 Task: Look for space in Freha, Algeria from 6th September, 2023 to 18th September, 2023 for 3 adults in price range Rs.6000 to Rs.12000. Place can be entire place with 2 bedrooms having 2 beds and 2 bathrooms. Property type can be house, flat, hotel. Booking option can be shelf check-in. Required host language is .
Action: Mouse moved to (476, 87)
Screenshot: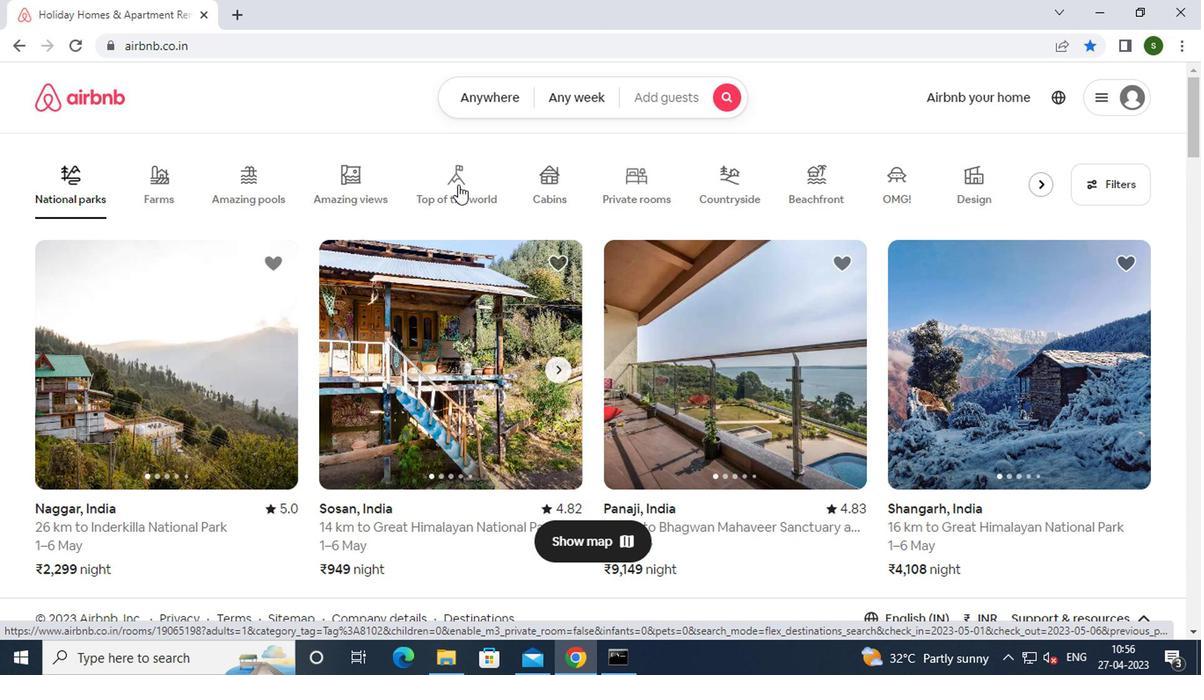 
Action: Mouse pressed left at (476, 87)
Screenshot: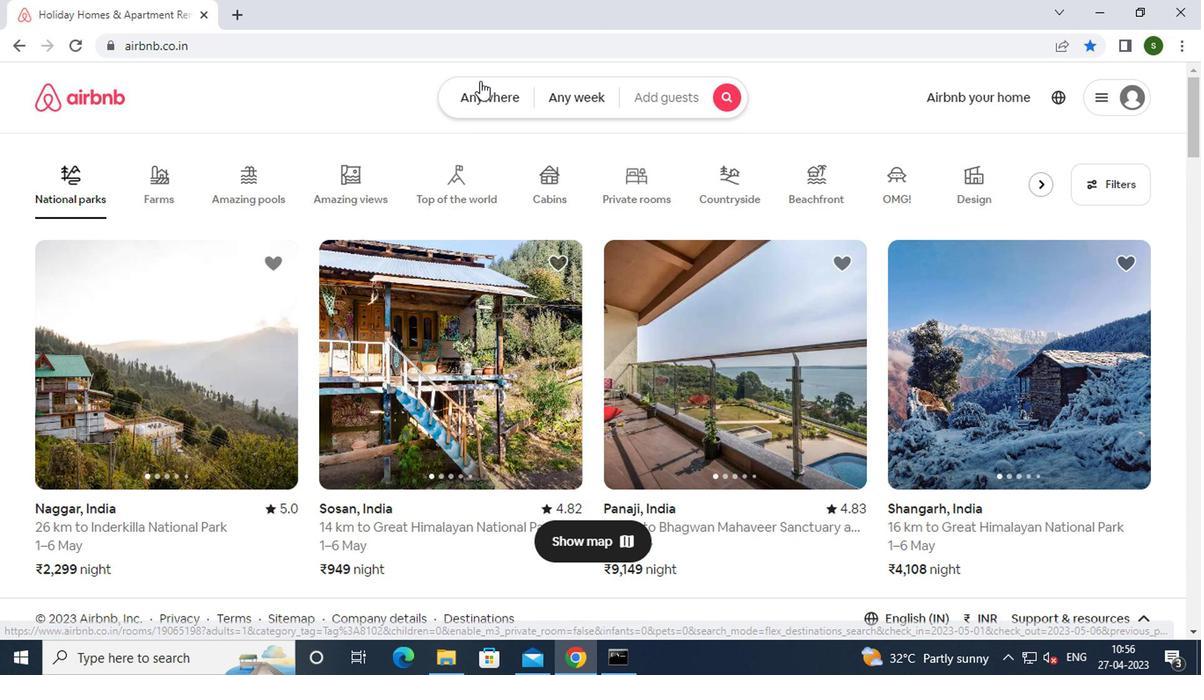 
Action: Mouse moved to (382, 164)
Screenshot: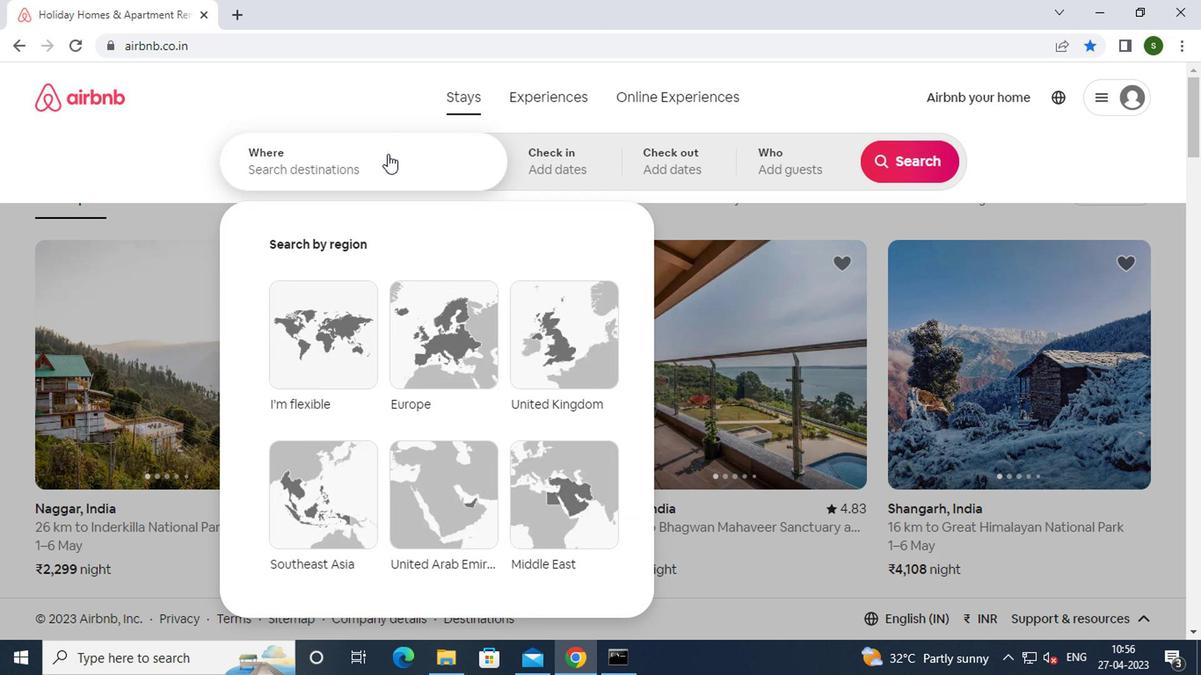 
Action: Mouse pressed left at (382, 164)
Screenshot: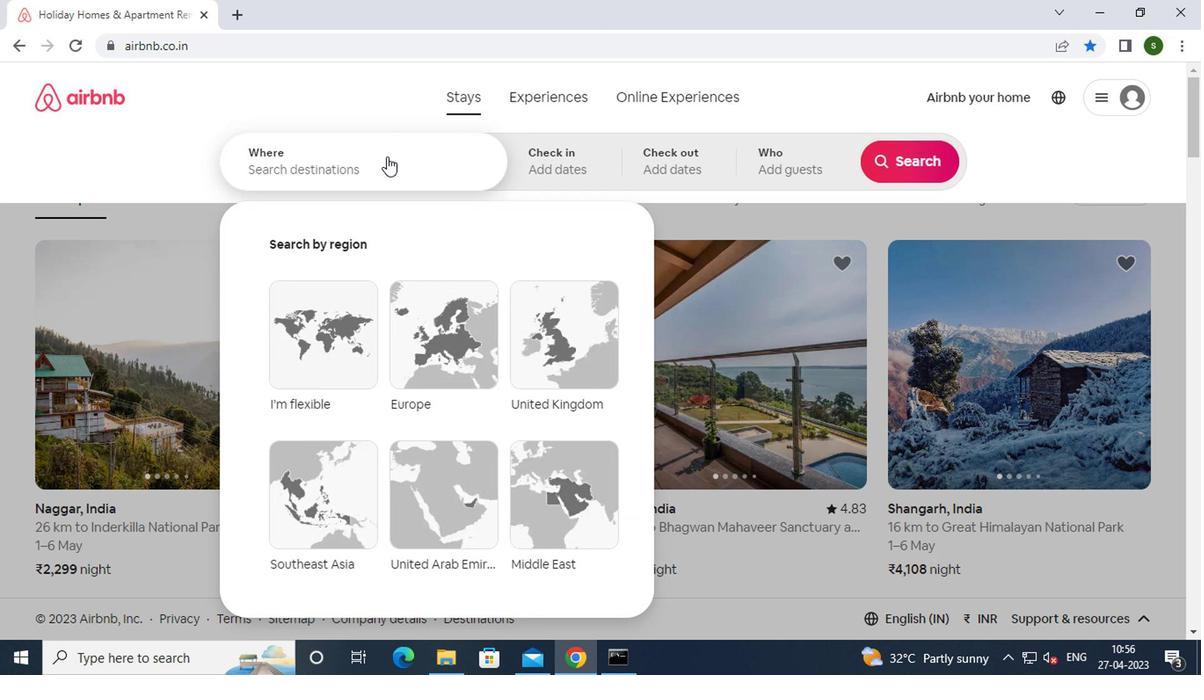 
Action: Key pressed f<Key.caps_lock>reha
Screenshot: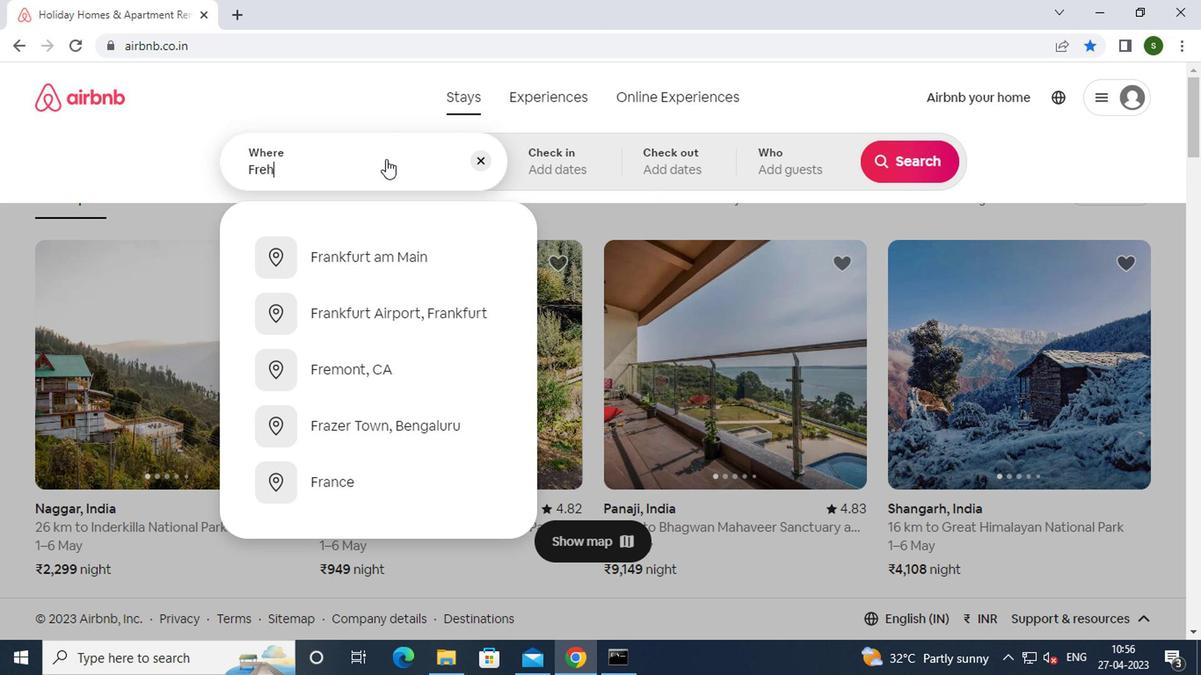 
Action: Mouse moved to (382, 229)
Screenshot: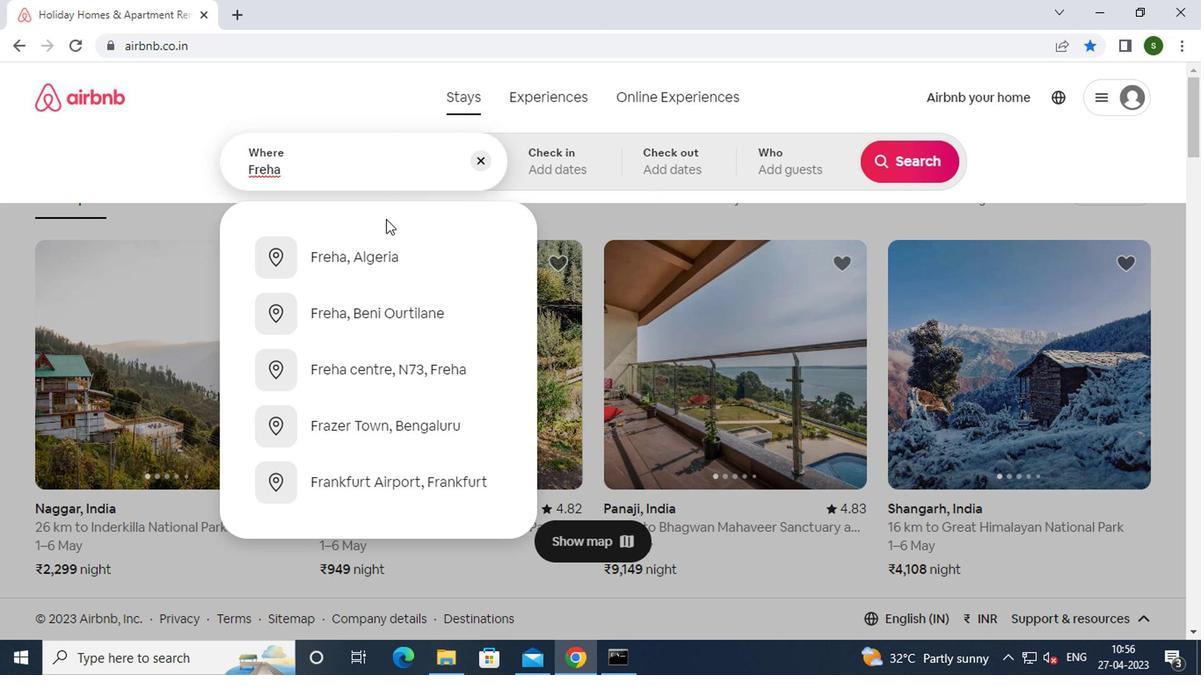 
Action: Mouse pressed left at (382, 229)
Screenshot: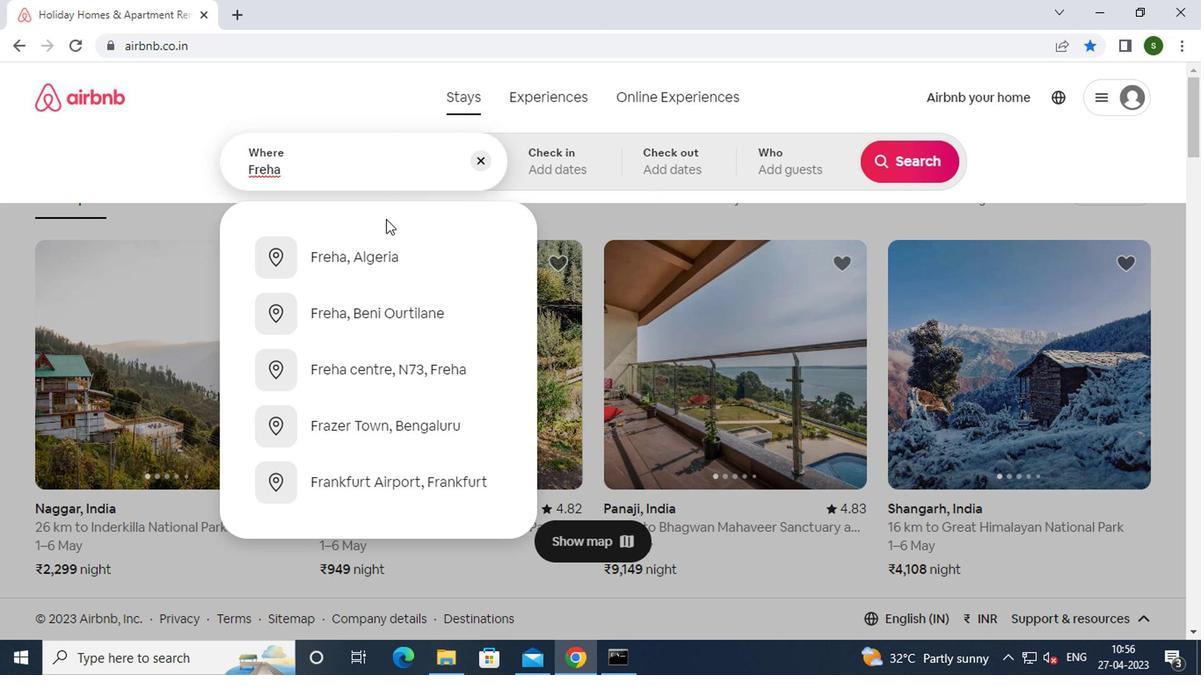 
Action: Mouse moved to (380, 275)
Screenshot: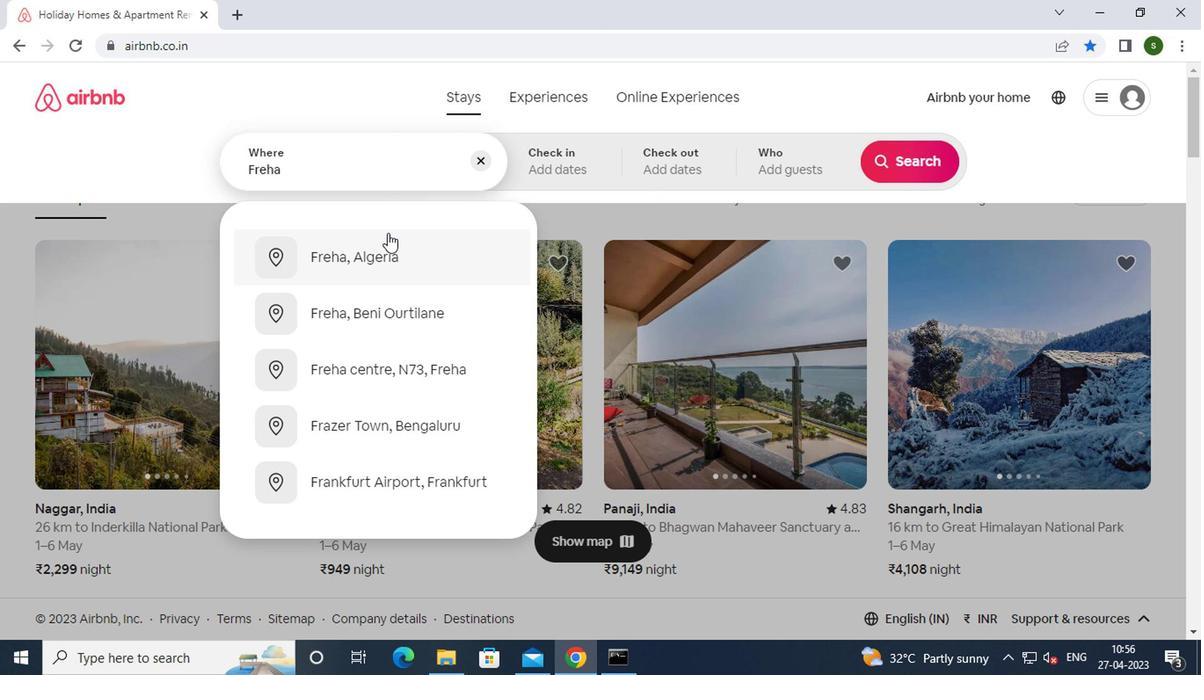 
Action: Mouse pressed left at (380, 275)
Screenshot: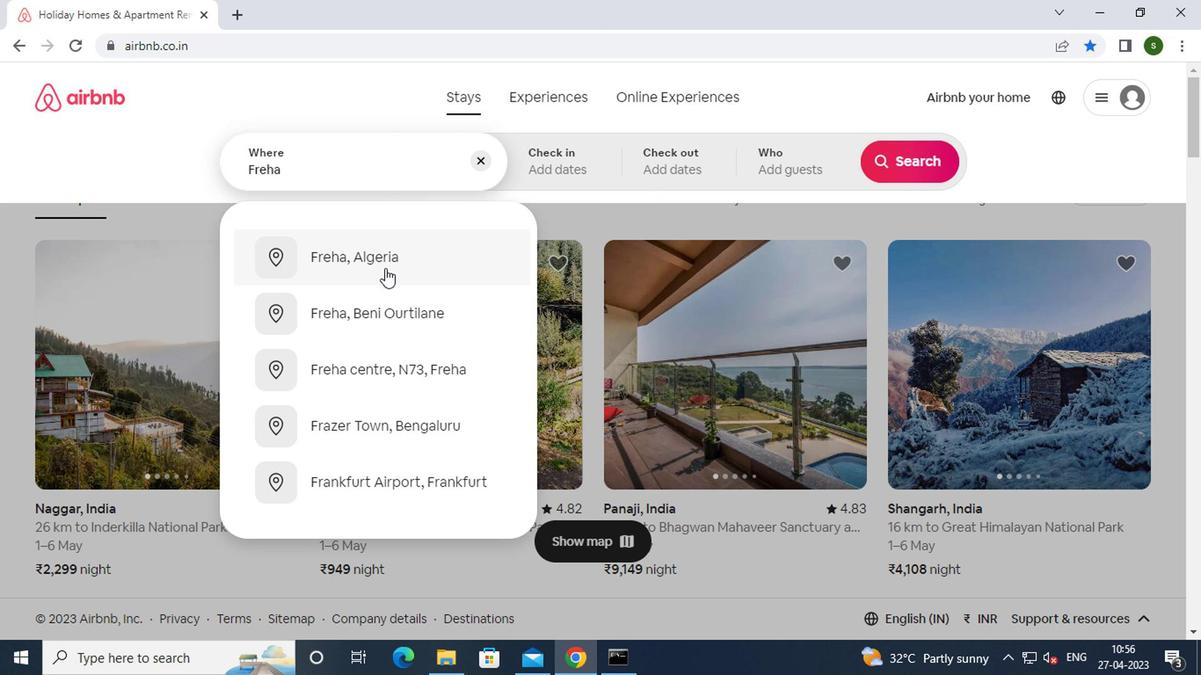 
Action: Mouse moved to (902, 307)
Screenshot: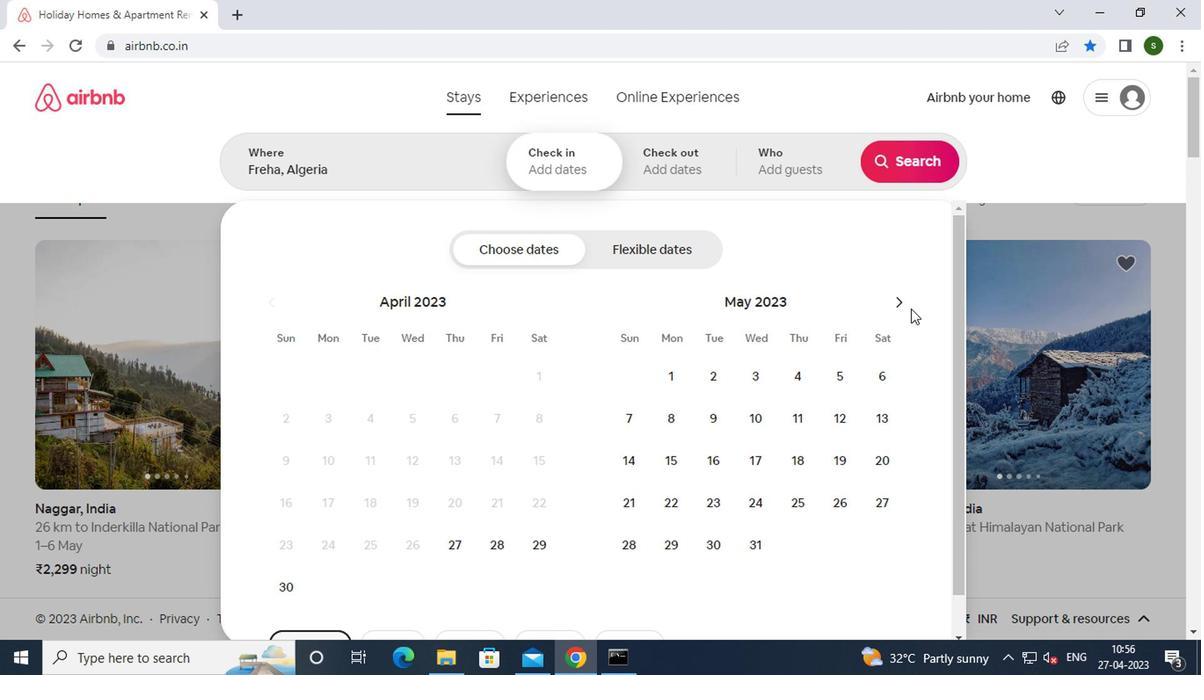 
Action: Mouse pressed left at (902, 307)
Screenshot: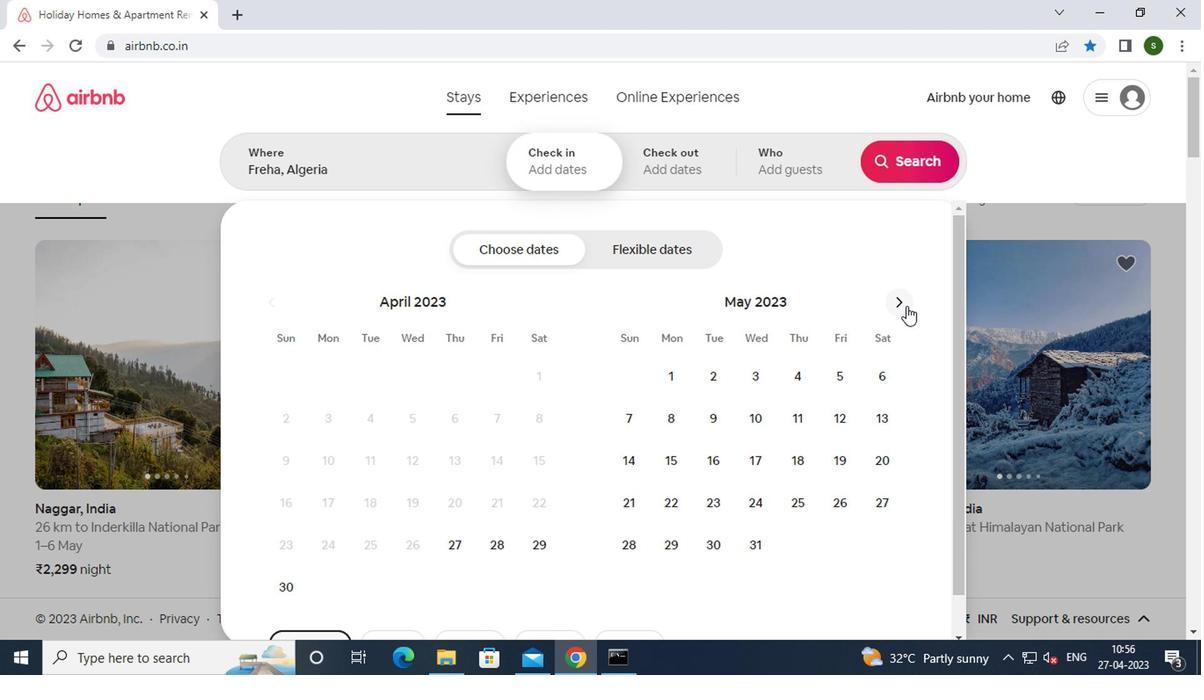 
Action: Mouse pressed left at (902, 307)
Screenshot: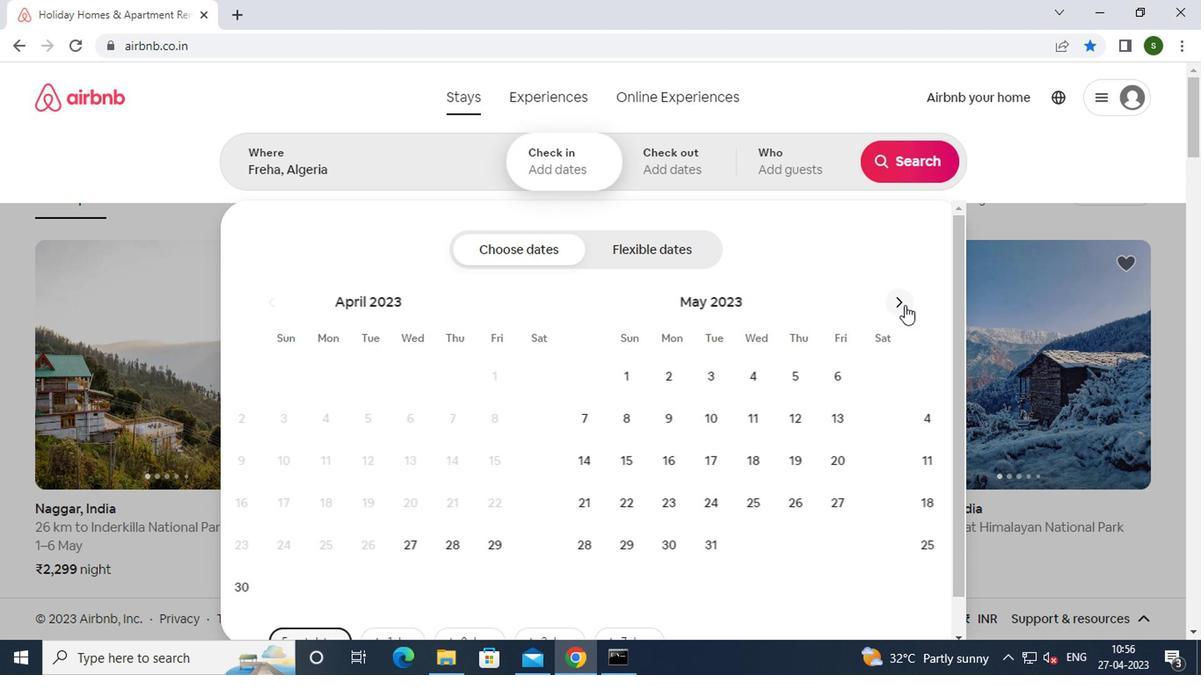 
Action: Mouse pressed left at (902, 307)
Screenshot: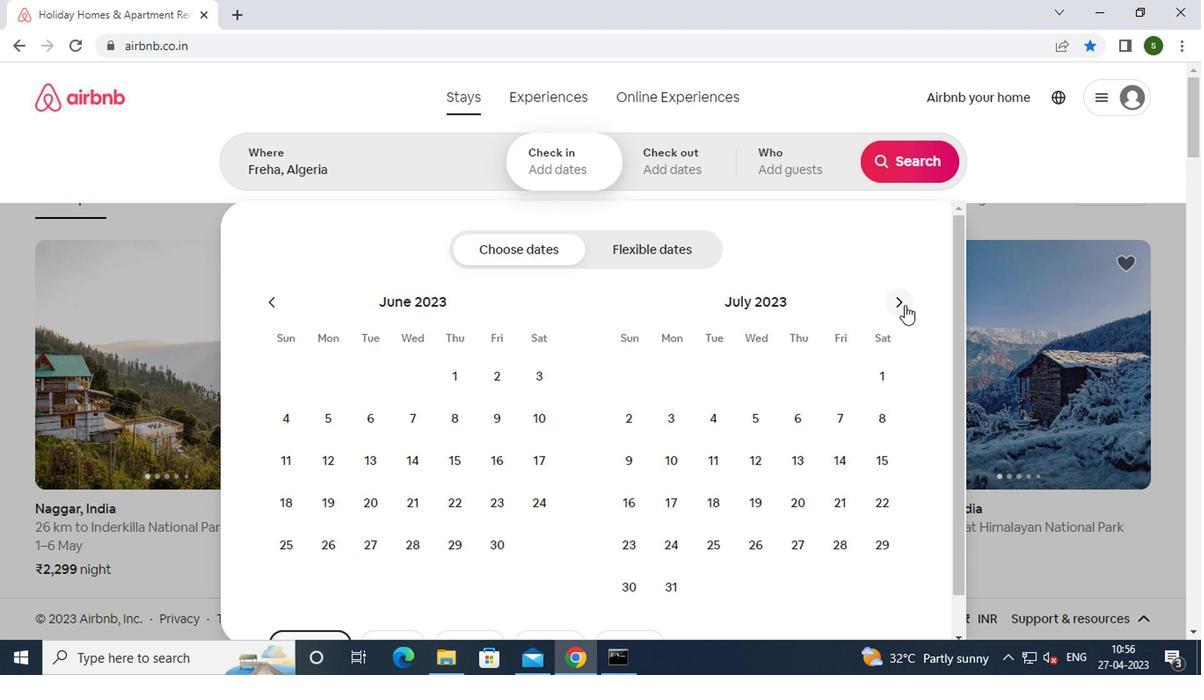 
Action: Mouse pressed left at (902, 307)
Screenshot: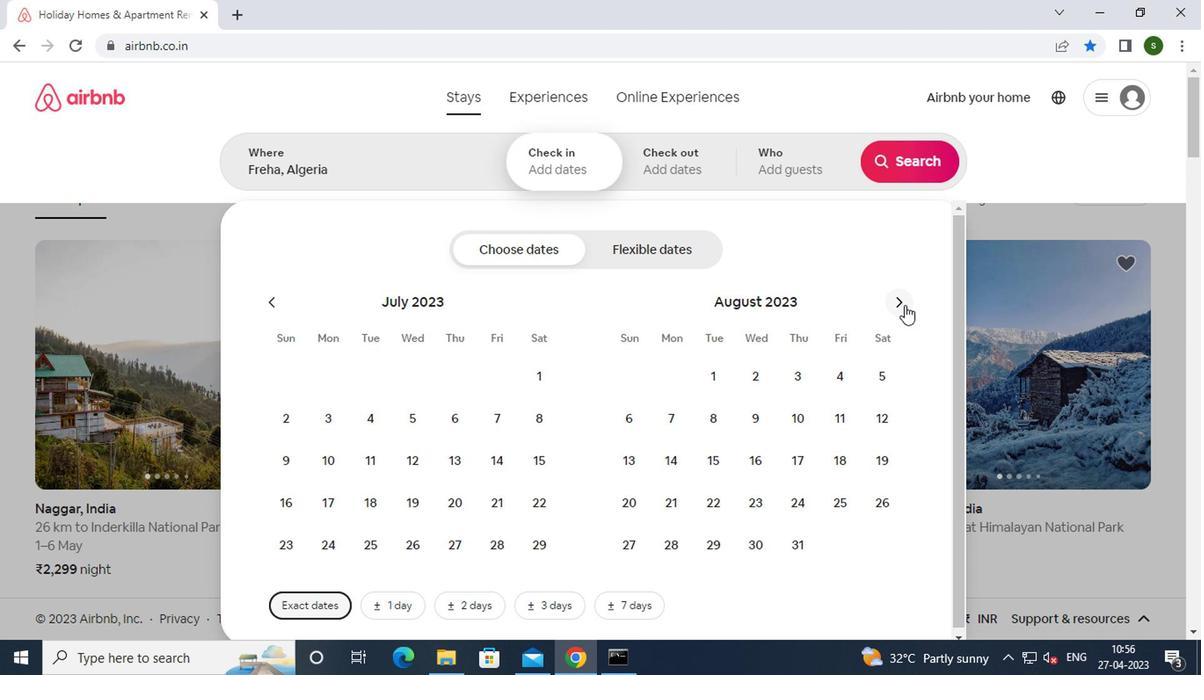 
Action: Mouse moved to (760, 432)
Screenshot: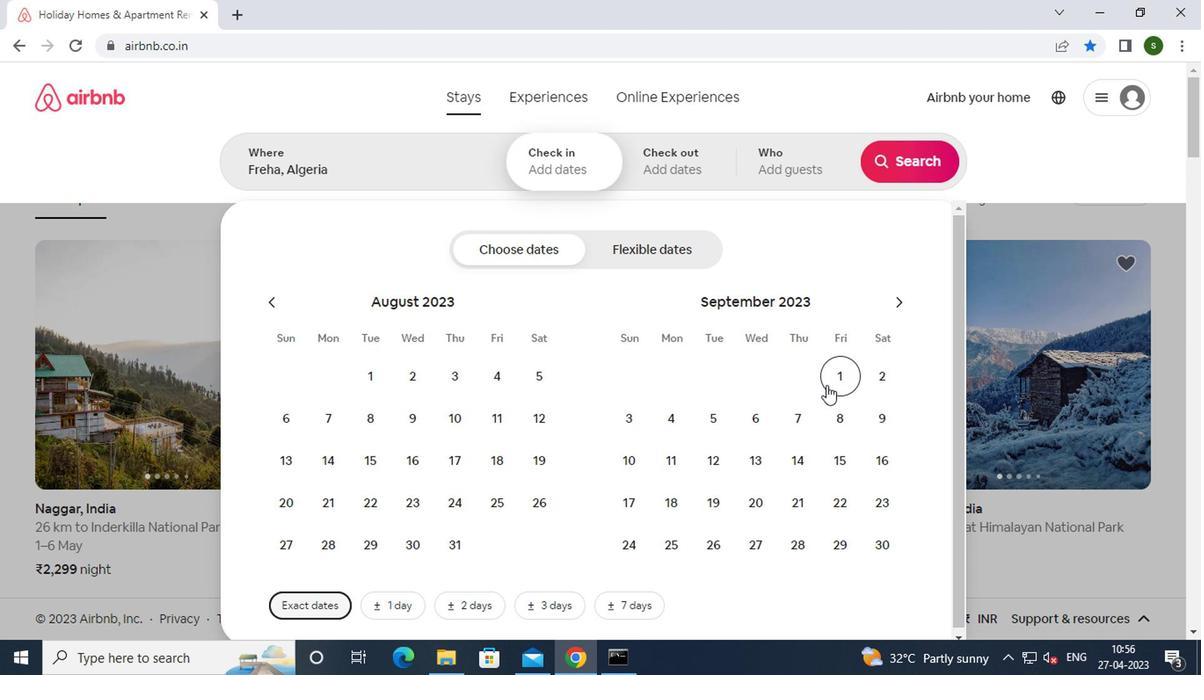 
Action: Mouse pressed left at (760, 432)
Screenshot: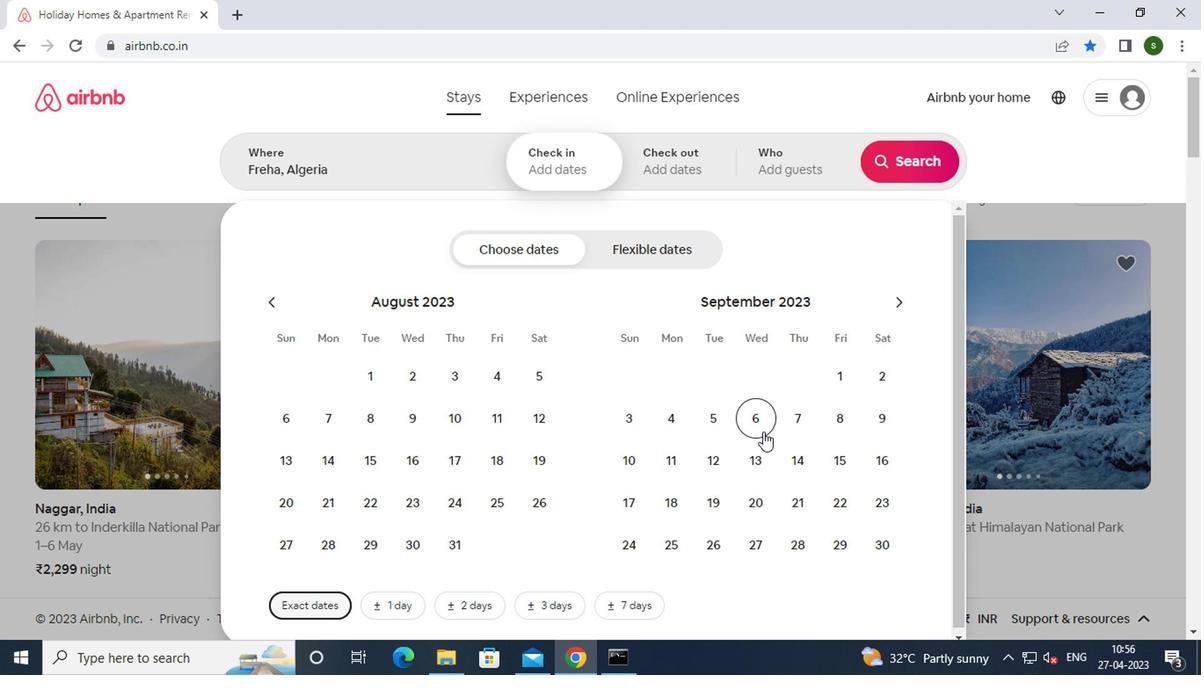 
Action: Mouse moved to (653, 496)
Screenshot: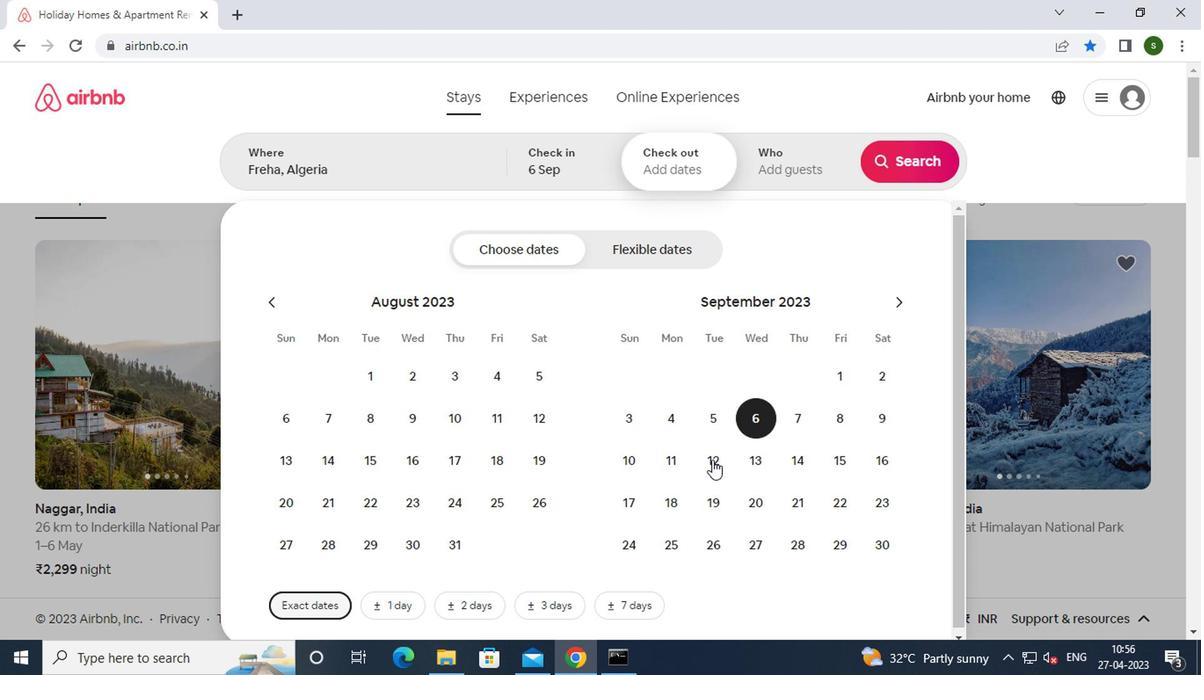 
Action: Mouse pressed left at (653, 496)
Screenshot: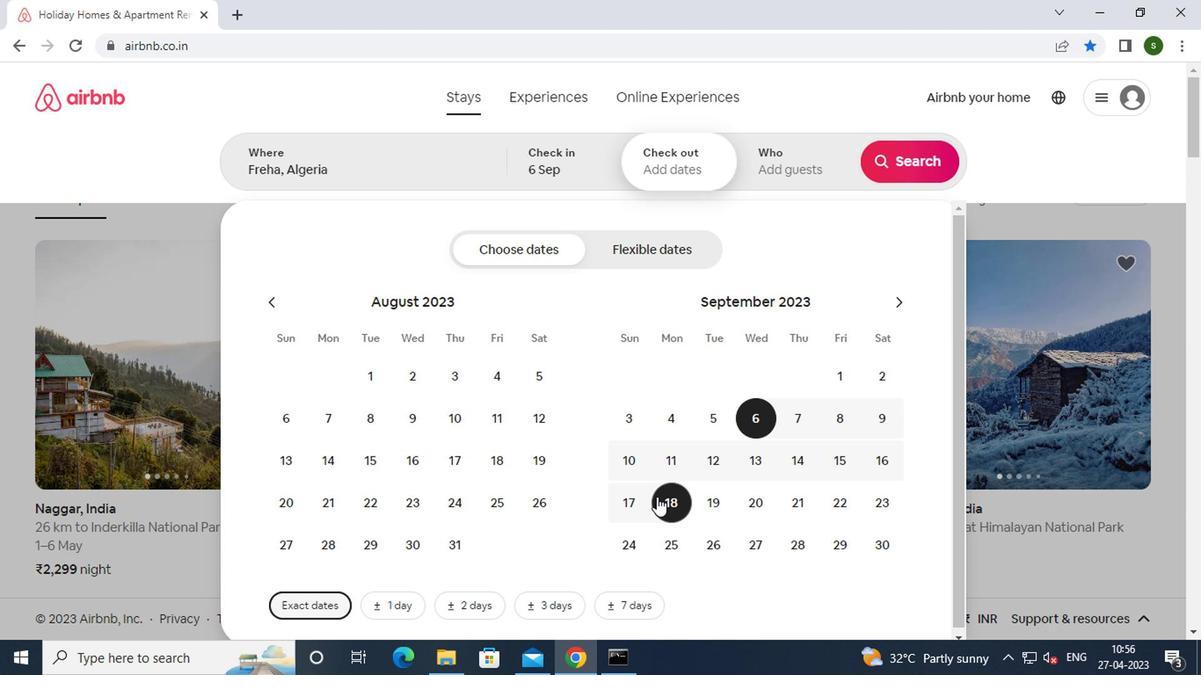 
Action: Mouse moved to (762, 170)
Screenshot: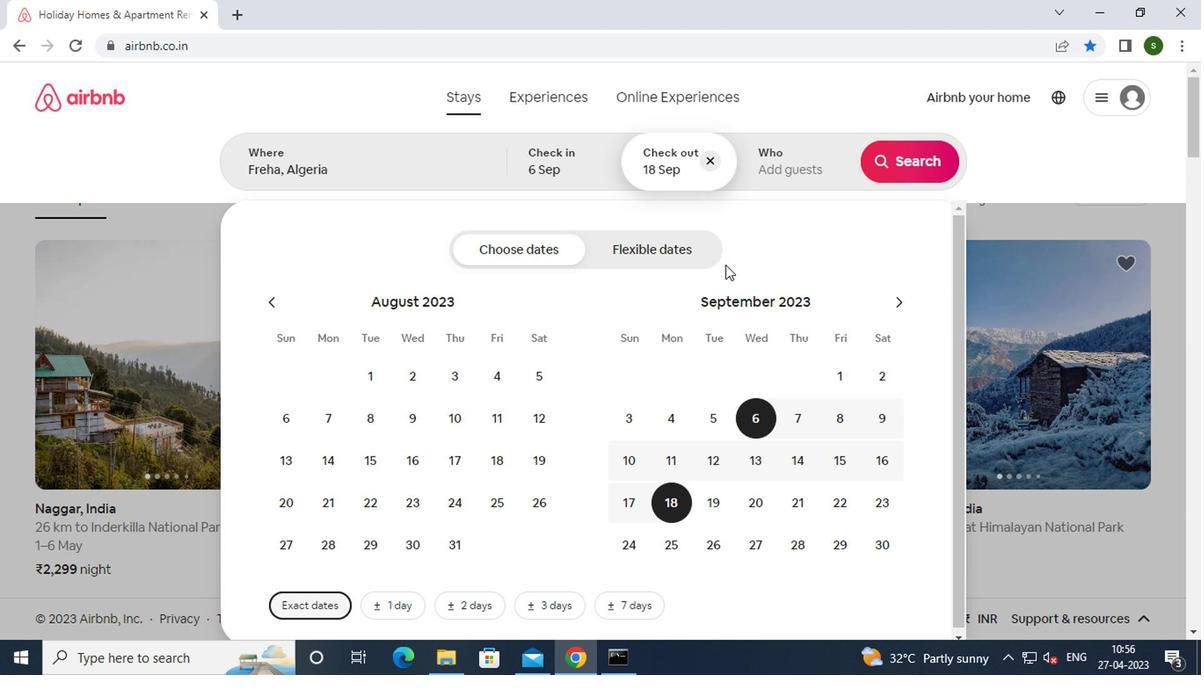 
Action: Mouse pressed left at (762, 170)
Screenshot: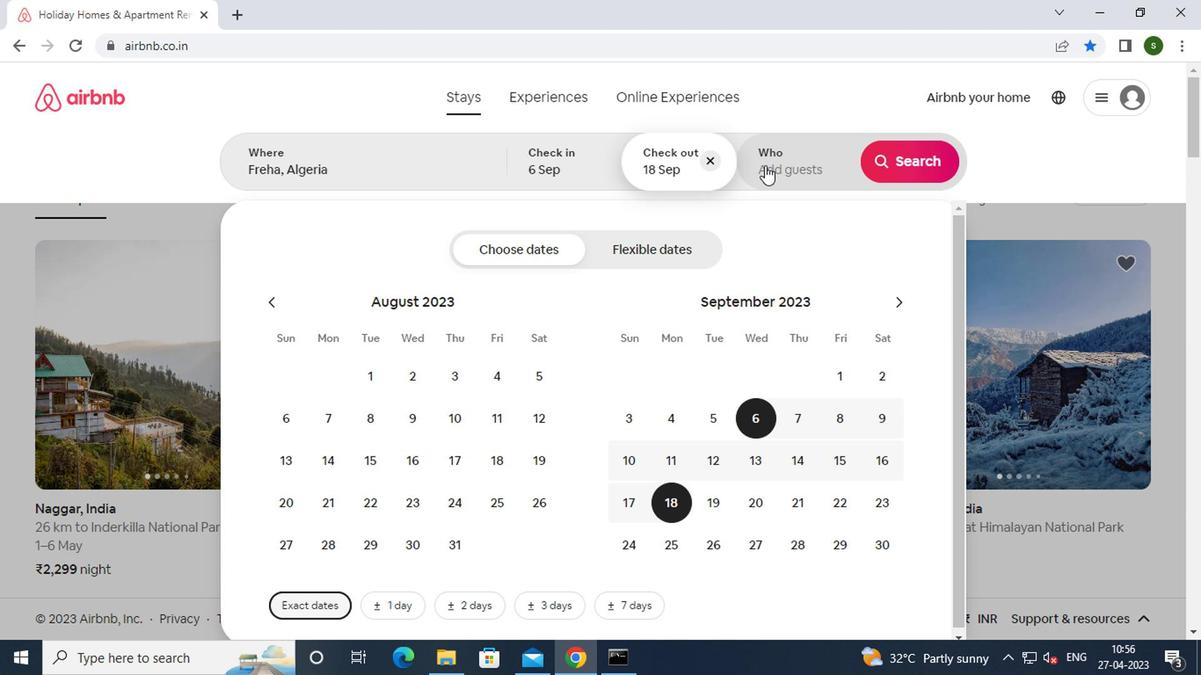 
Action: Mouse moved to (920, 265)
Screenshot: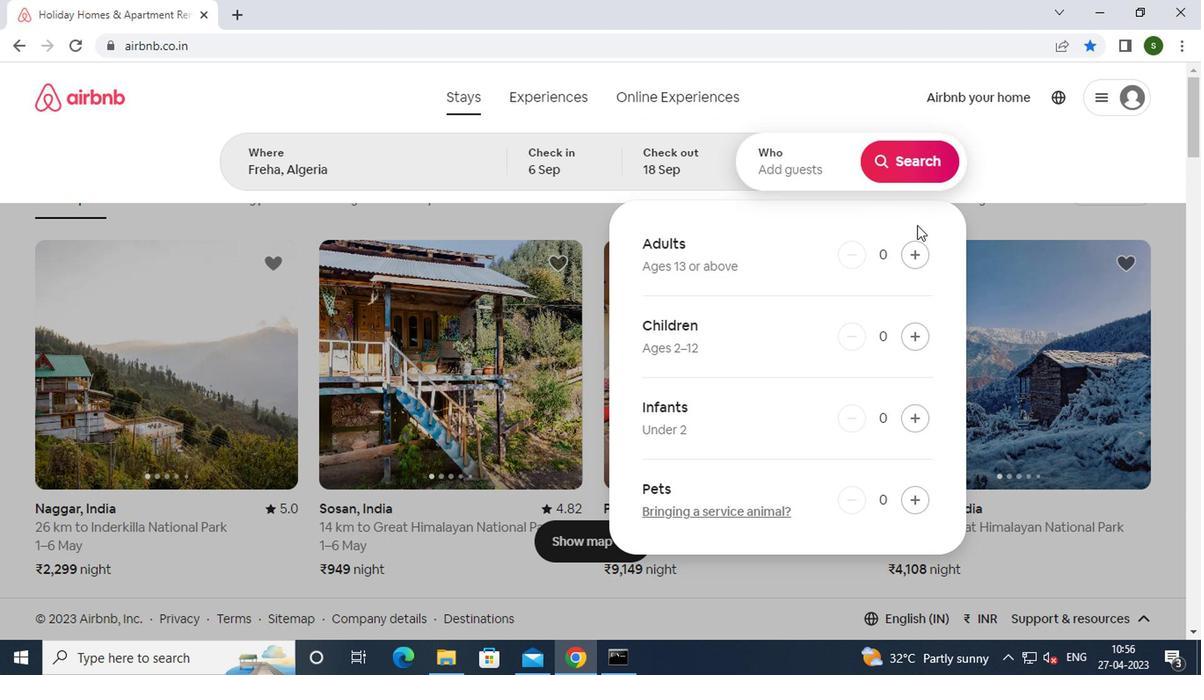 
Action: Mouse pressed left at (920, 265)
Screenshot: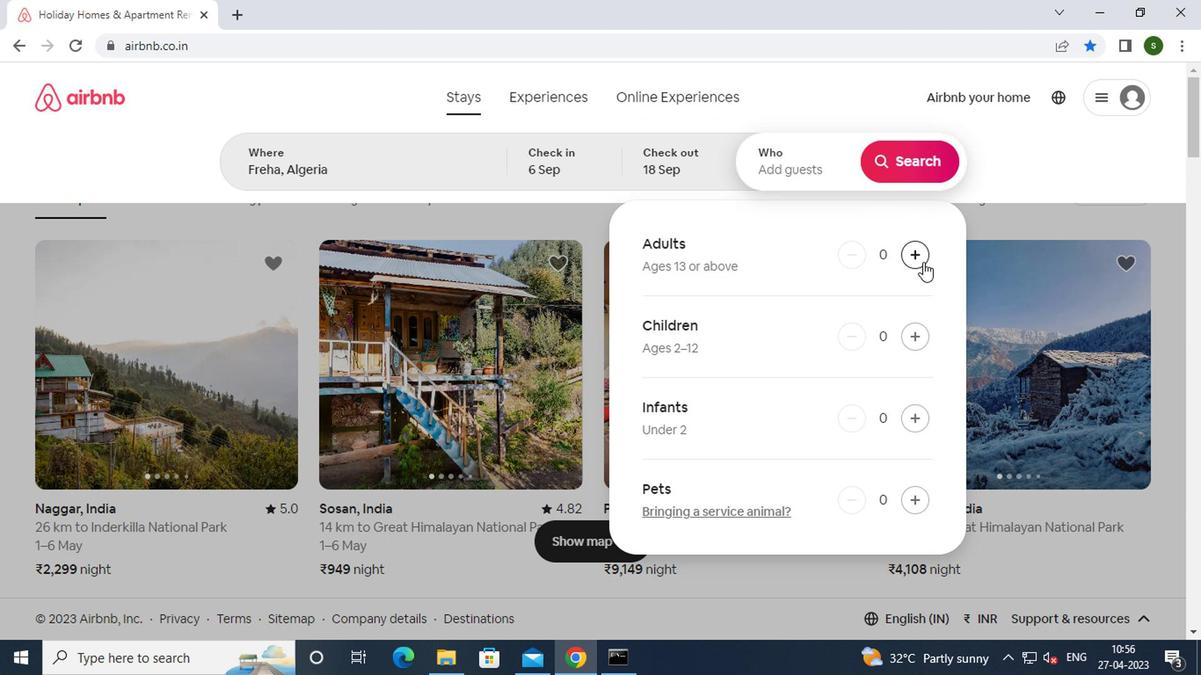 
Action: Mouse moved to (922, 266)
Screenshot: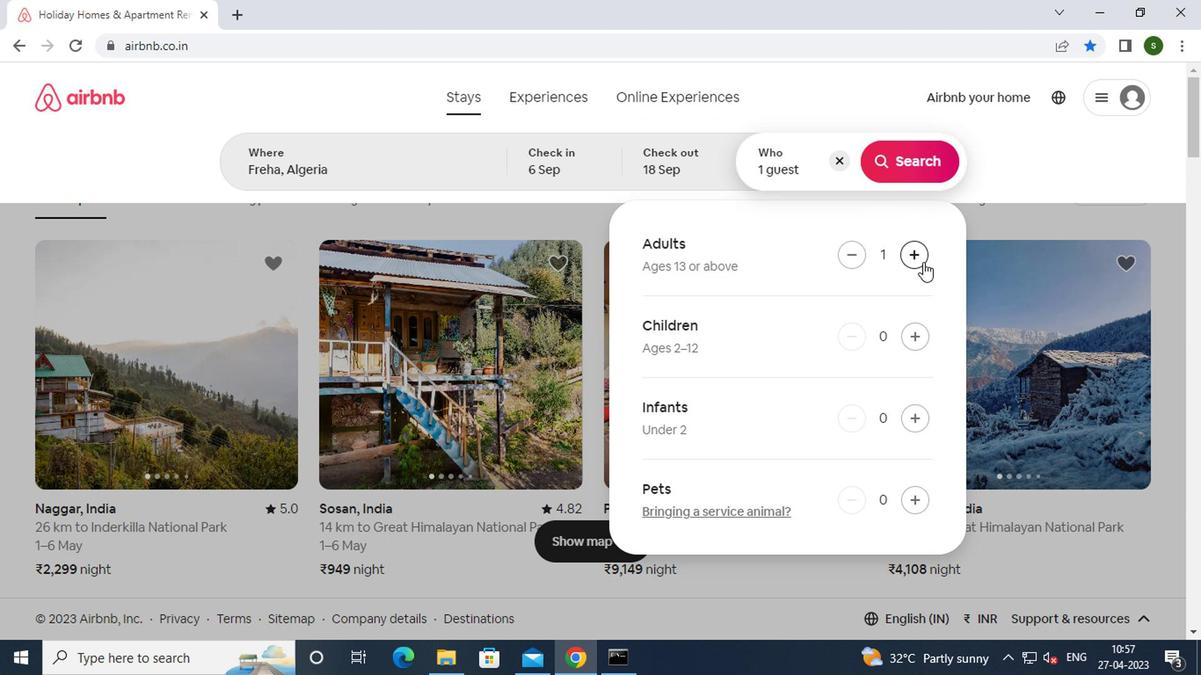 
Action: Mouse pressed left at (922, 266)
Screenshot: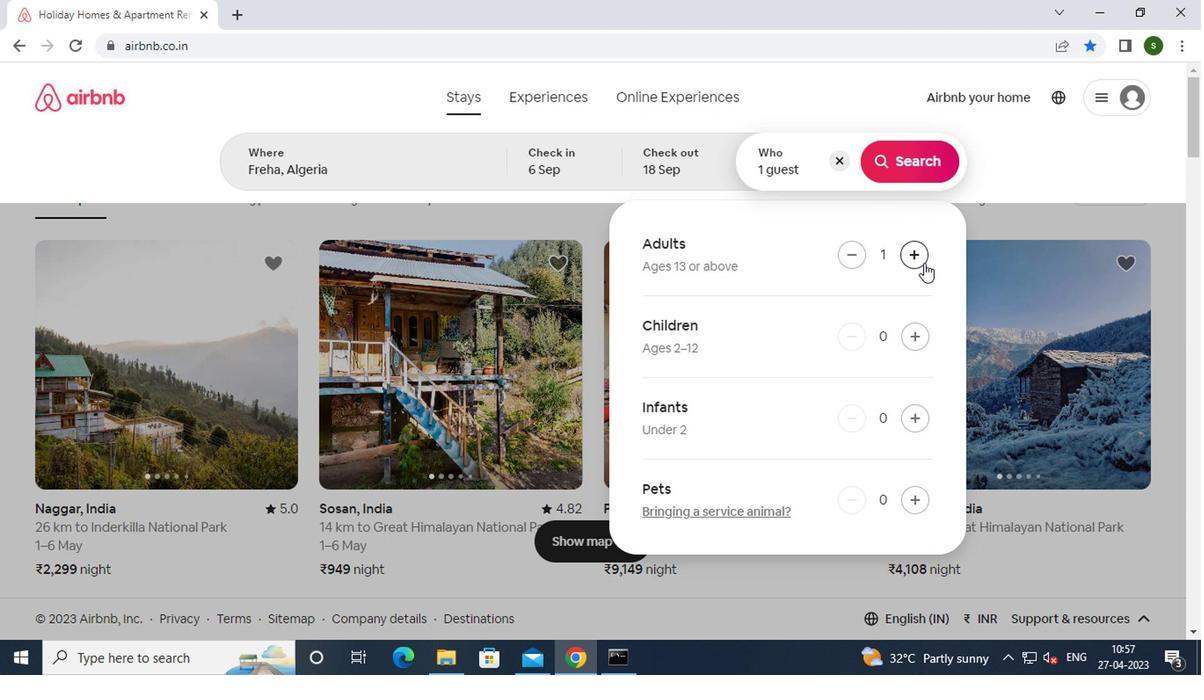 
Action: Mouse pressed left at (922, 266)
Screenshot: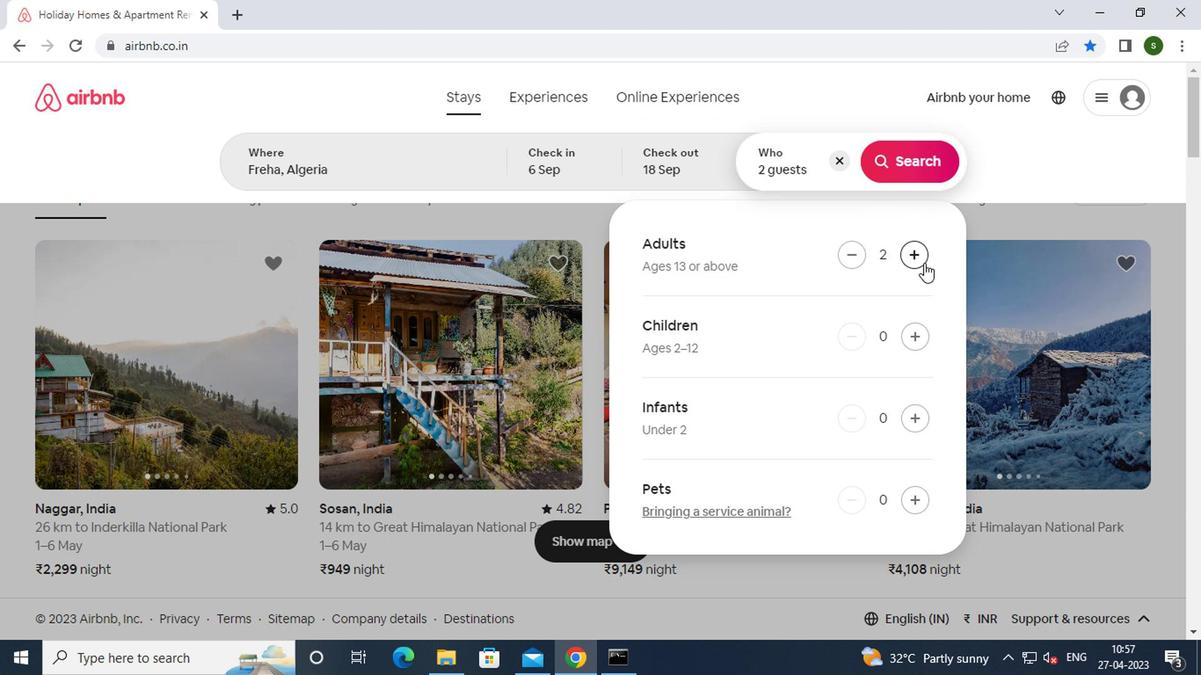 
Action: Mouse moved to (909, 170)
Screenshot: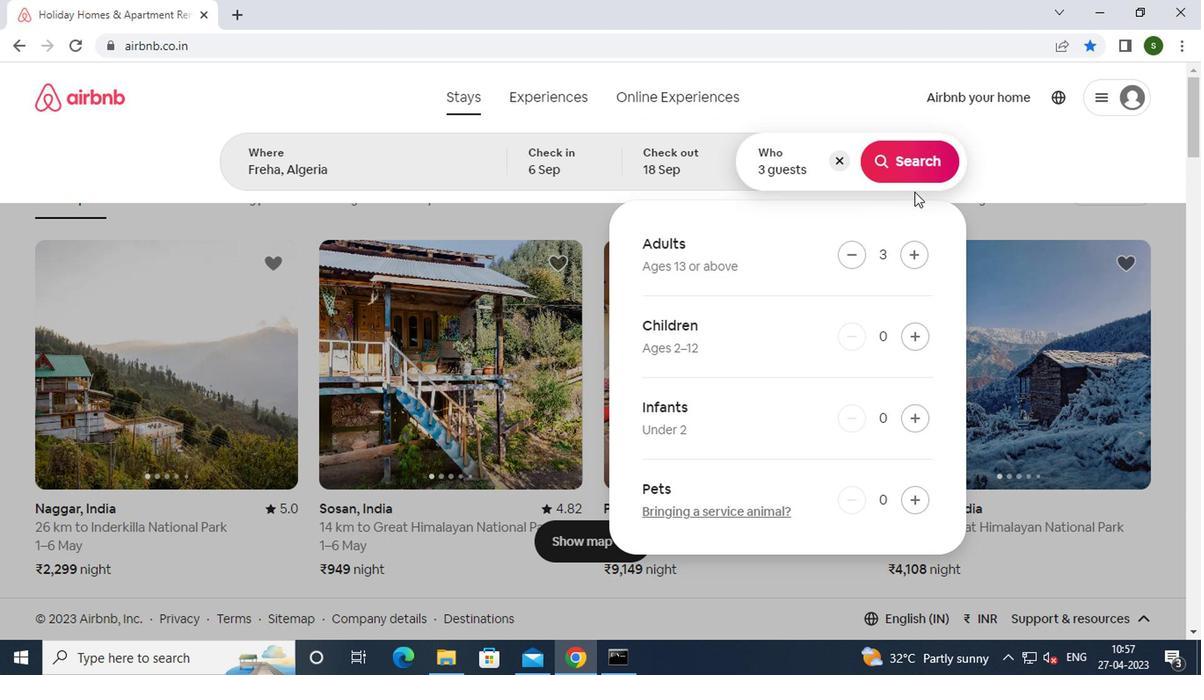 
Action: Mouse pressed left at (909, 170)
Screenshot: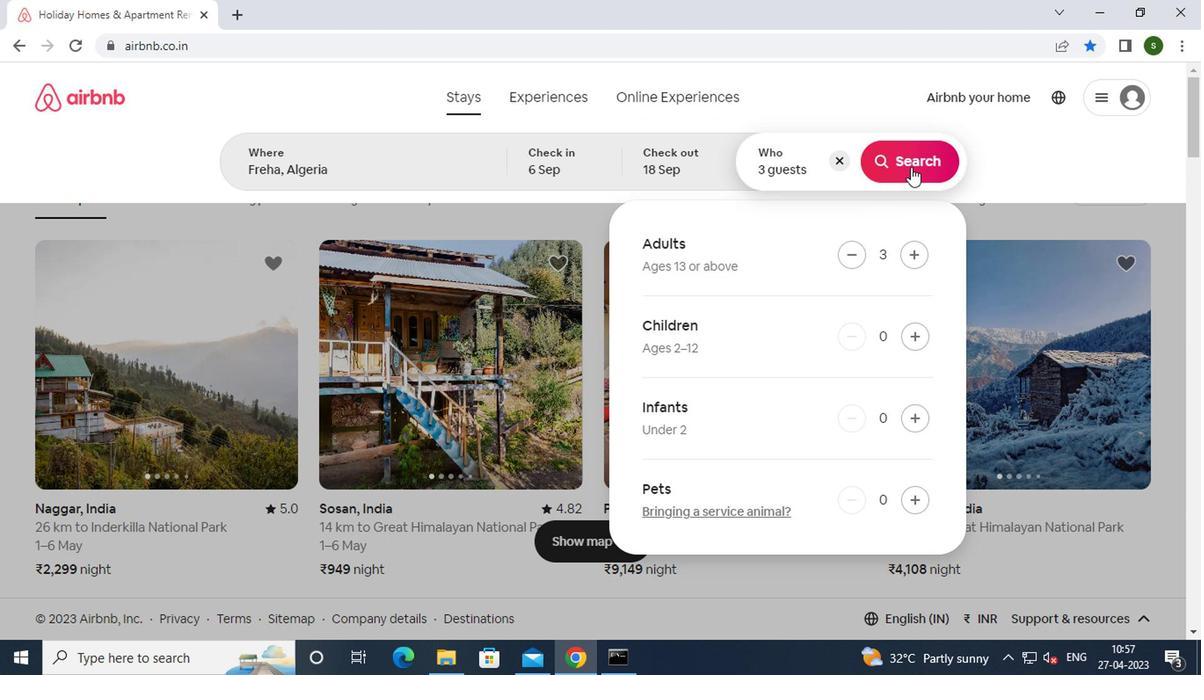 
Action: Mouse moved to (1088, 163)
Screenshot: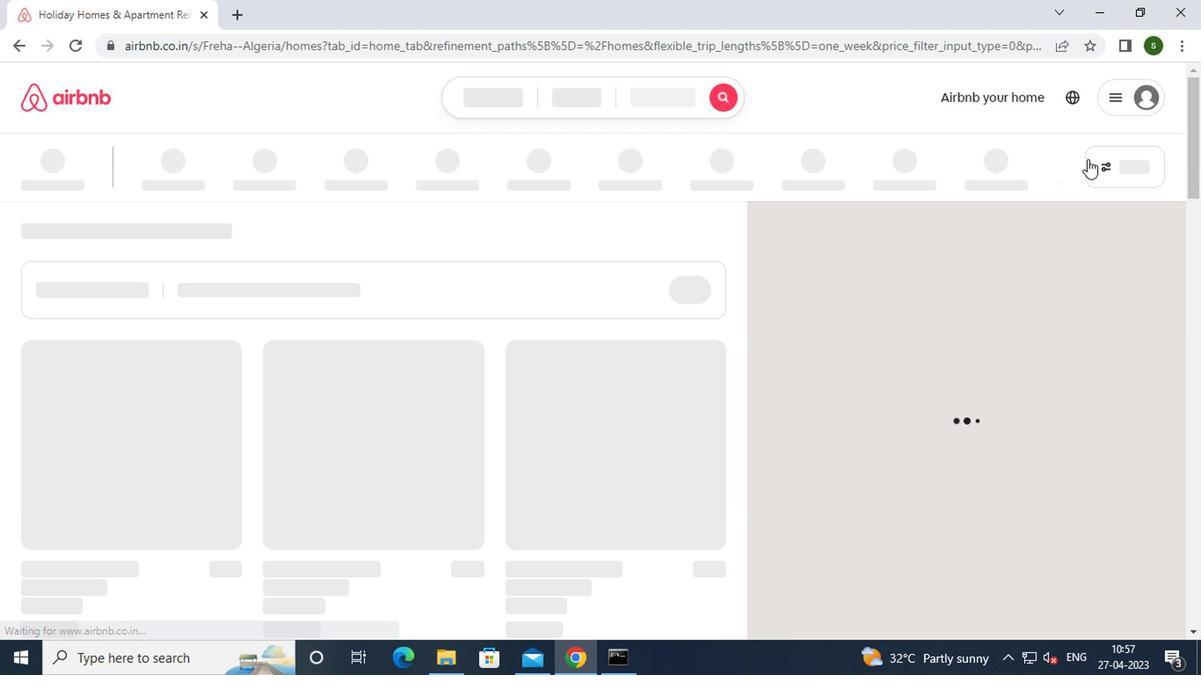 
Action: Mouse pressed left at (1088, 163)
Screenshot: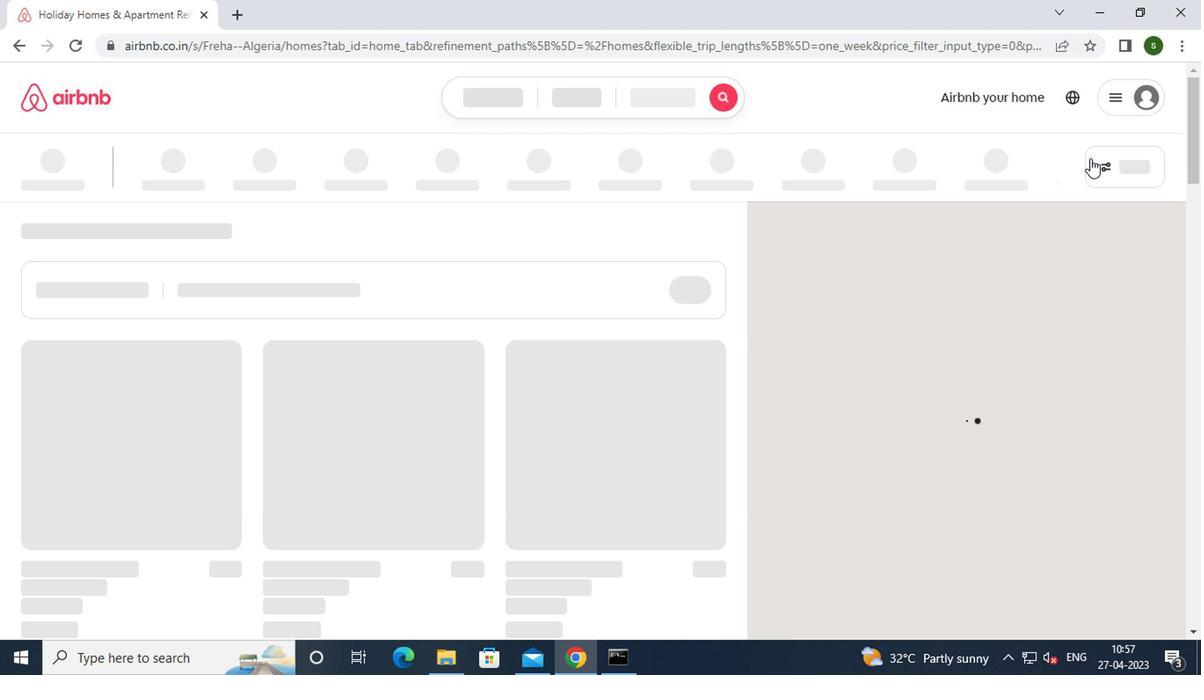 
Action: Mouse moved to (1094, 163)
Screenshot: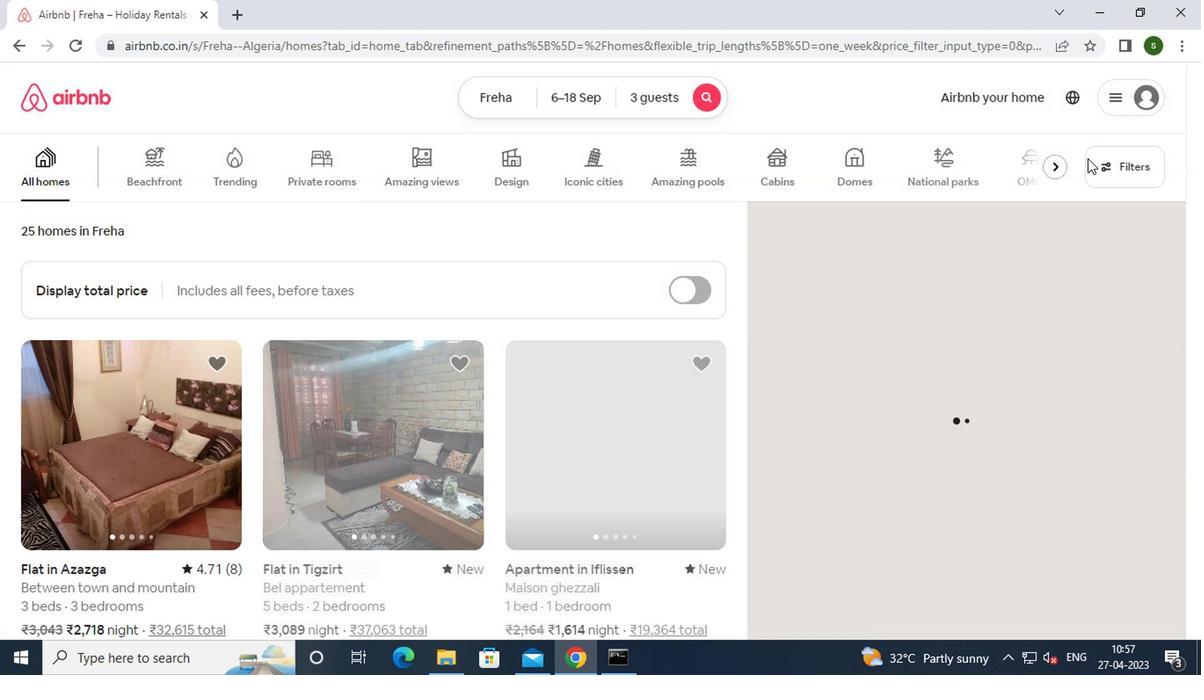 
Action: Mouse pressed left at (1094, 163)
Screenshot: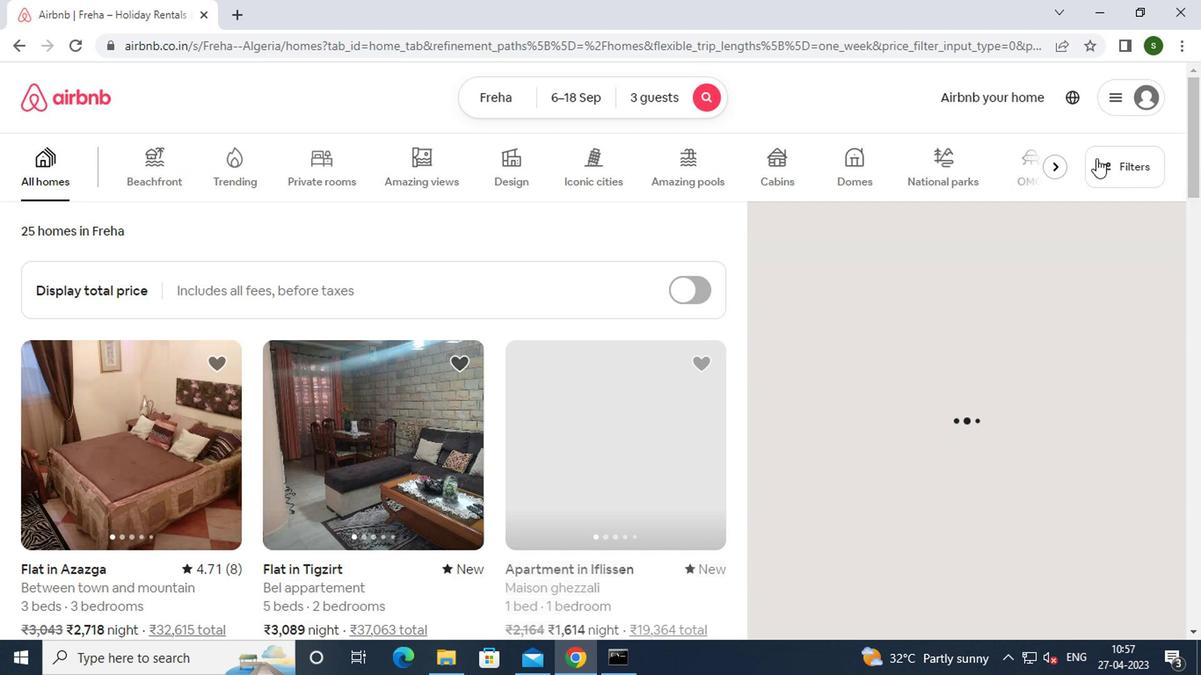 
Action: Mouse moved to (541, 375)
Screenshot: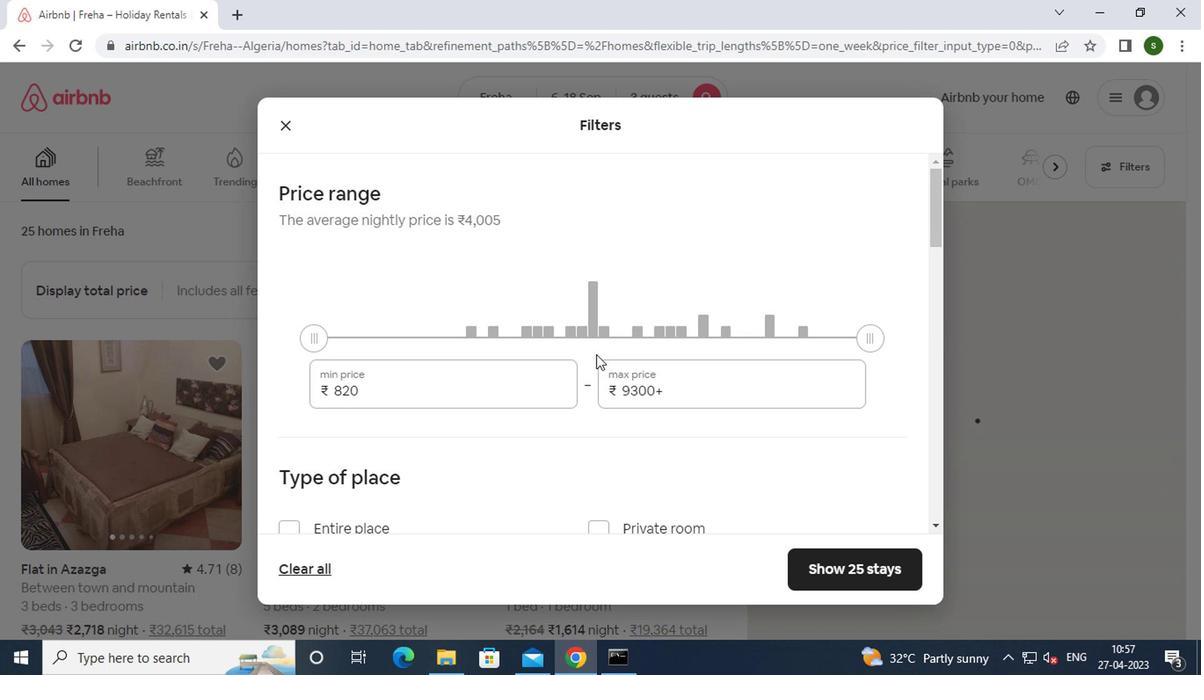 
Action: Mouse pressed left at (541, 375)
Screenshot: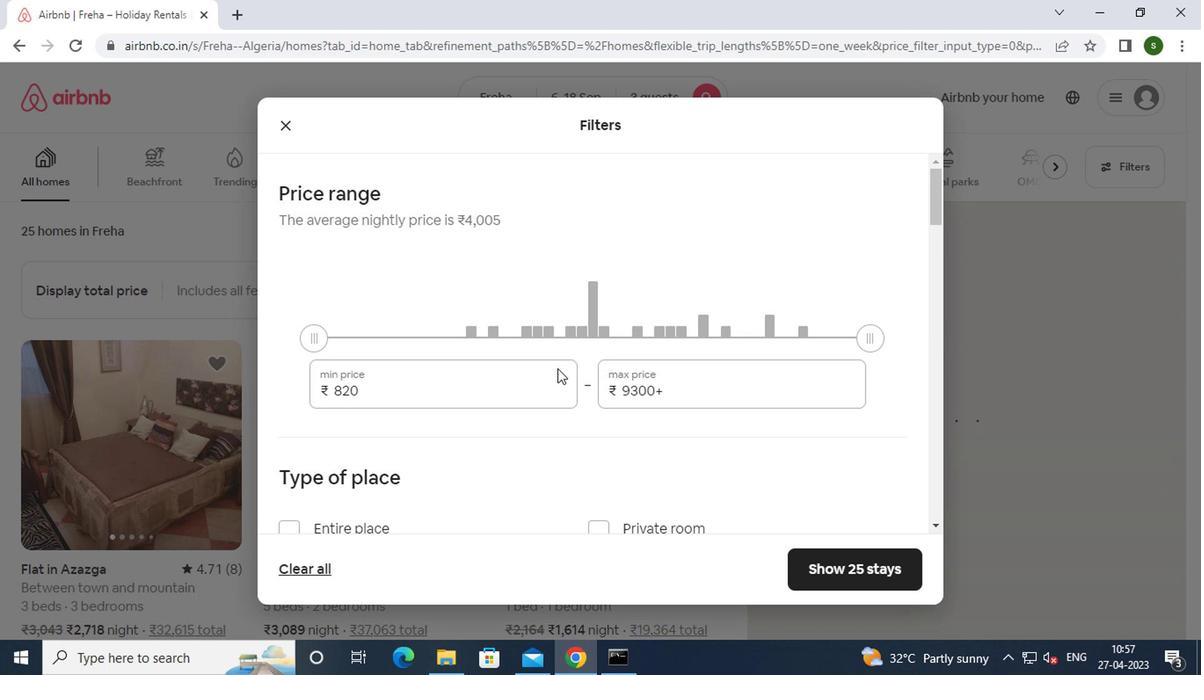 
Action: Key pressed <Key.backspace><Key.backspace><Key.backspace><Key.backspace><Key.backspace>6000
Screenshot: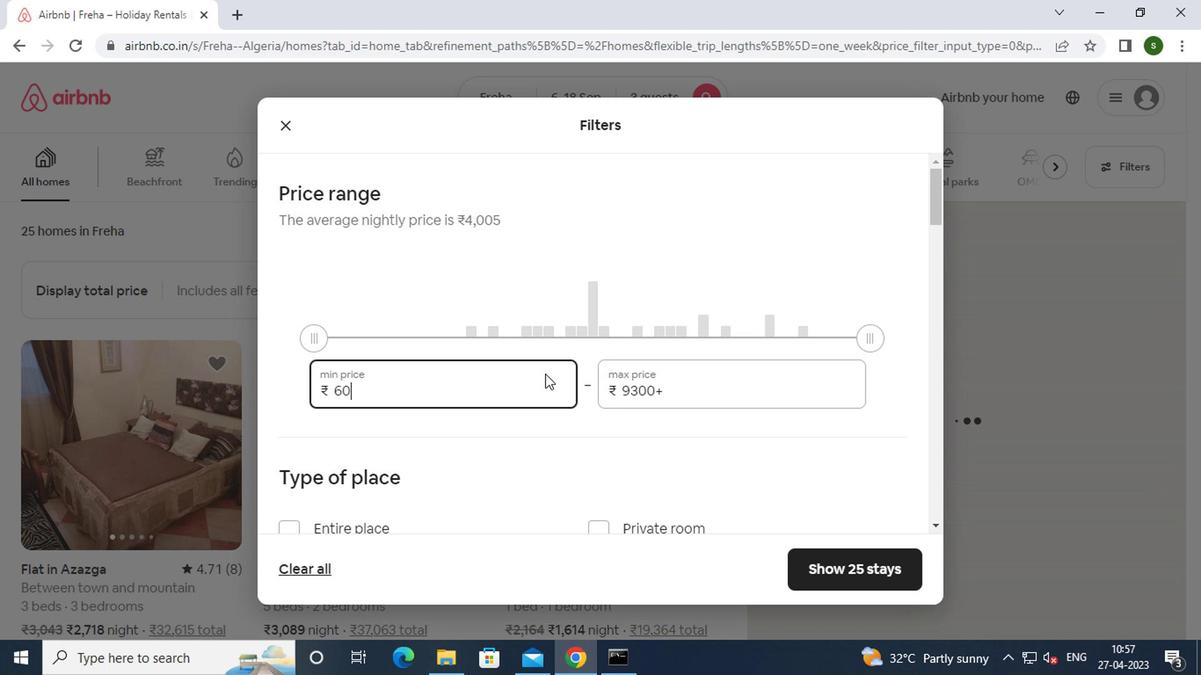 
Action: Mouse moved to (671, 391)
Screenshot: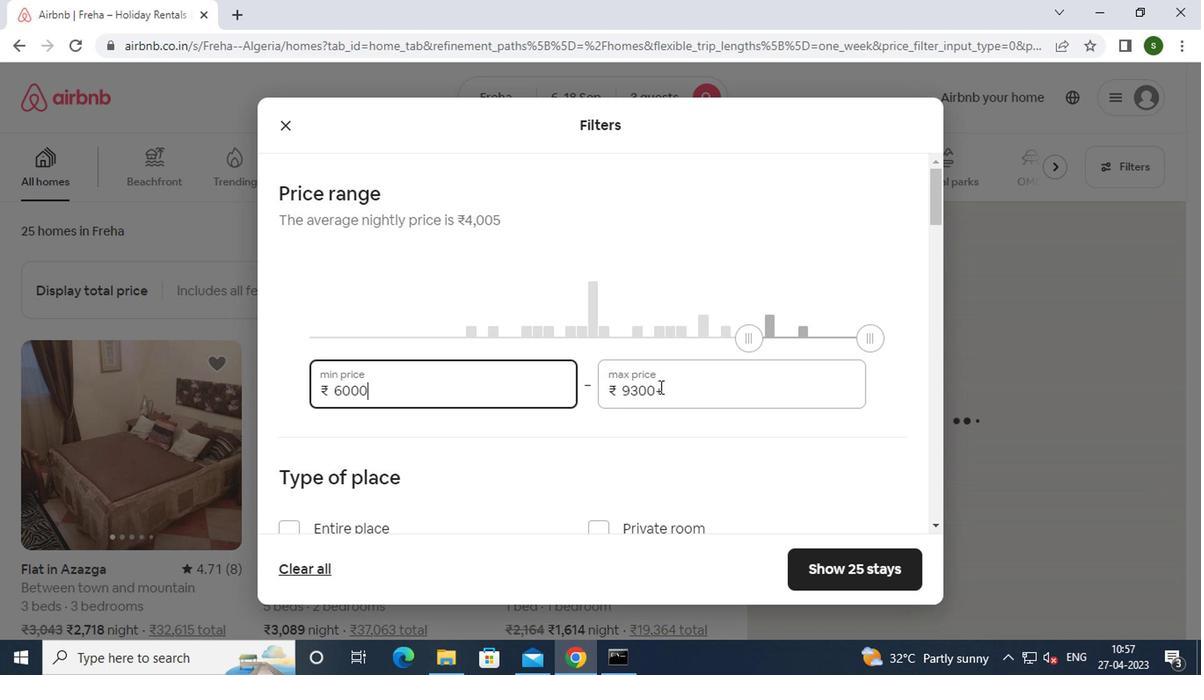 
Action: Mouse pressed left at (671, 391)
Screenshot: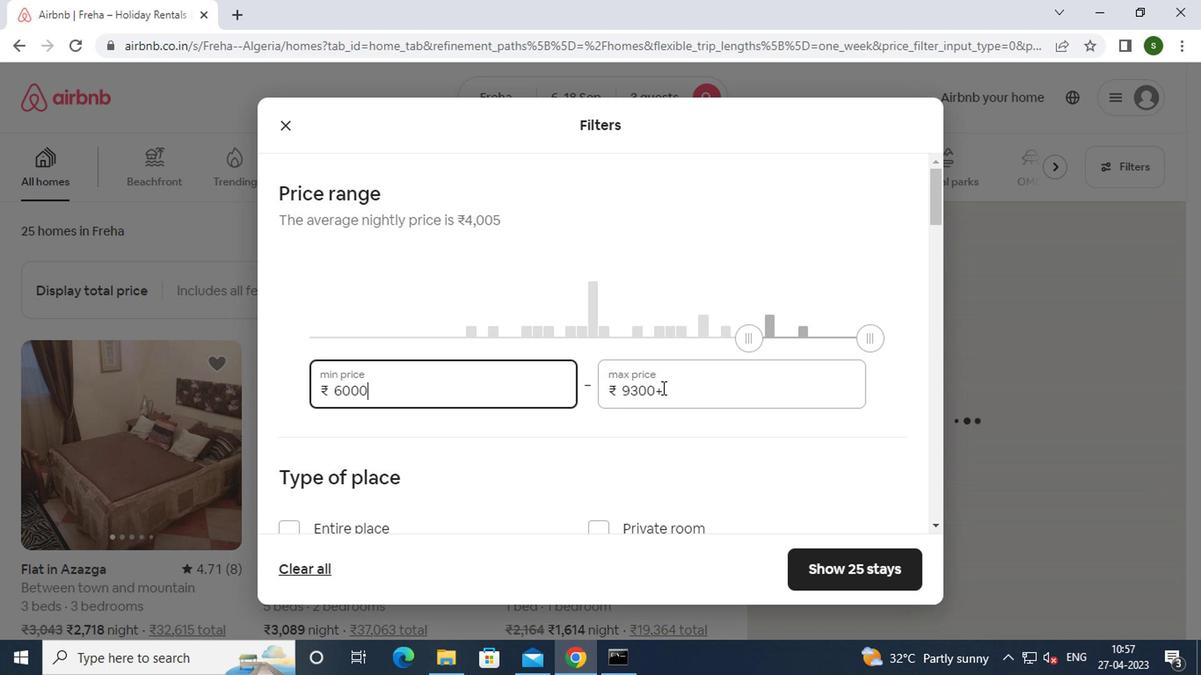 
Action: Key pressed <Key.backspace><Key.backspace><Key.backspace><Key.backspace><Key.backspace><Key.backspace><Key.backspace><Key.backspace><Key.backspace><Key.backspace>12000
Screenshot: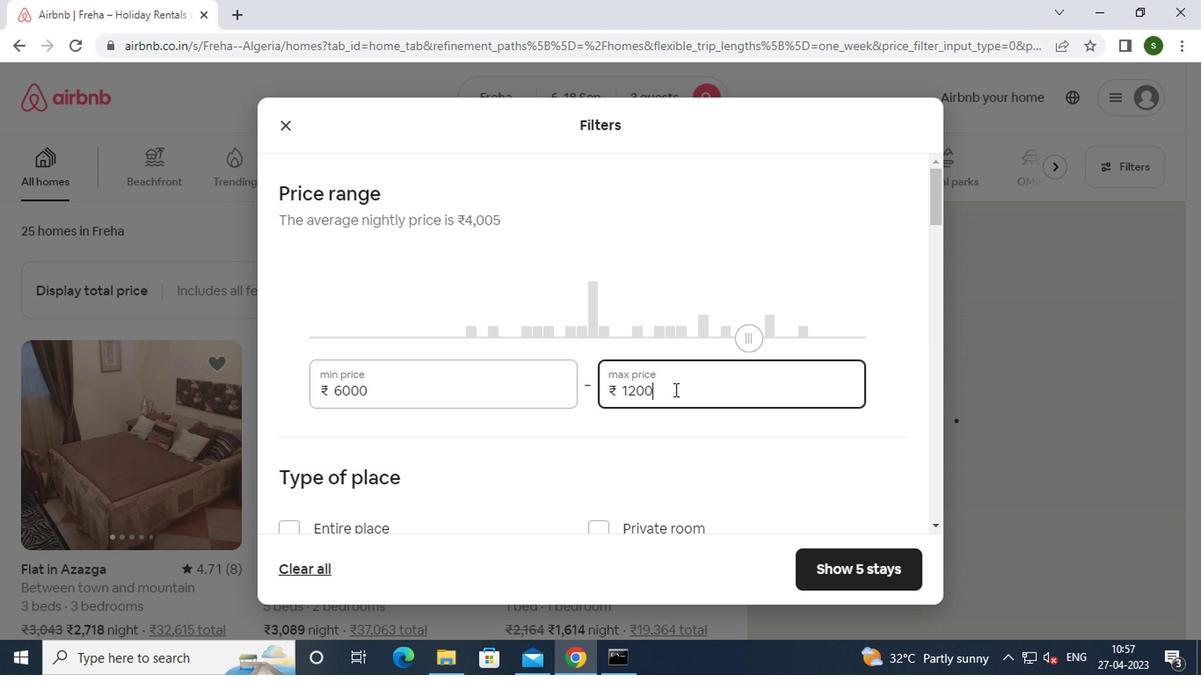 
Action: Mouse moved to (584, 397)
Screenshot: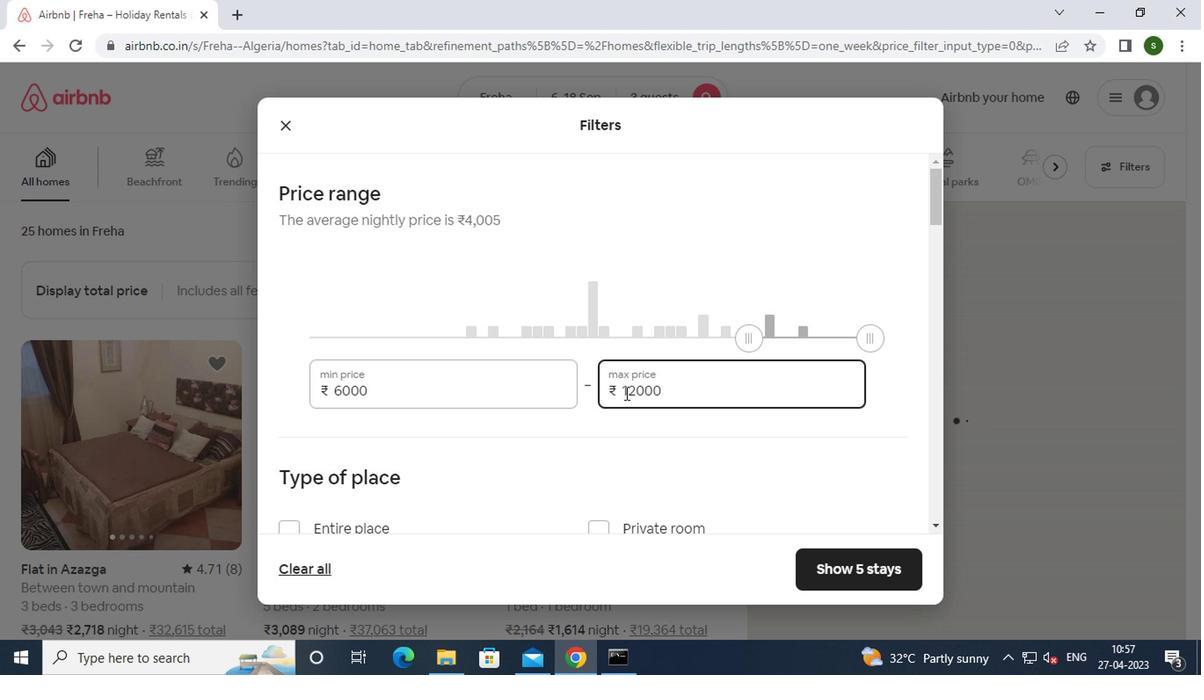 
Action: Mouse scrolled (584, 397) with delta (0, 0)
Screenshot: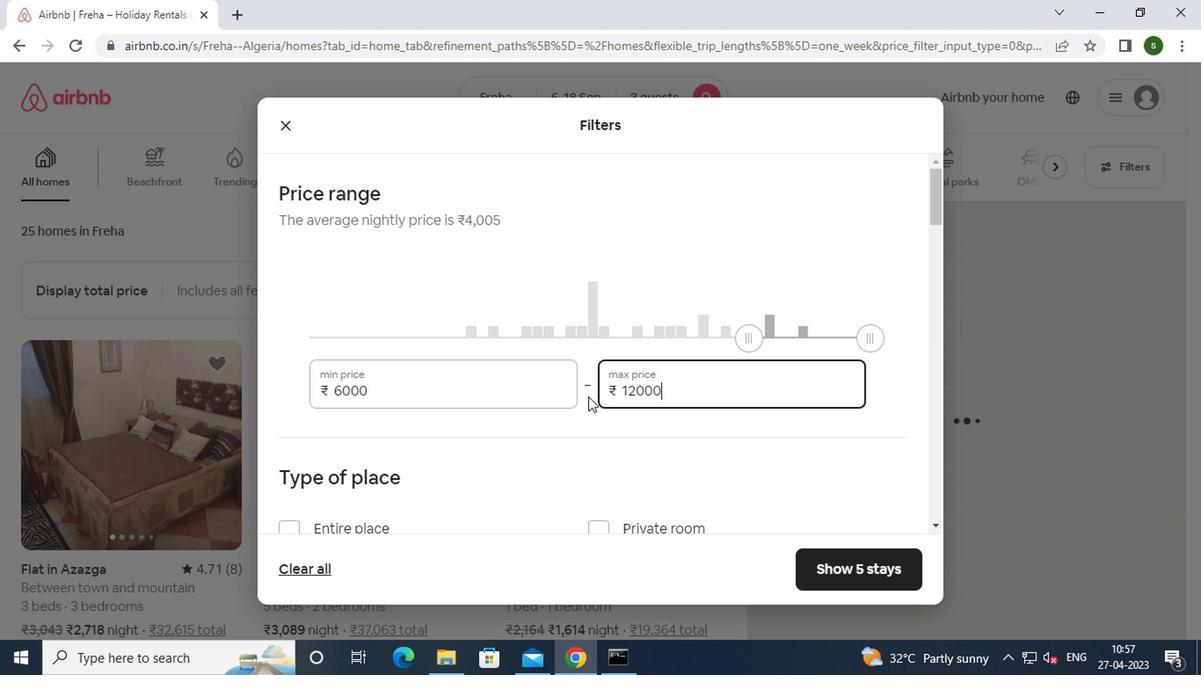 
Action: Mouse scrolled (584, 397) with delta (0, 0)
Screenshot: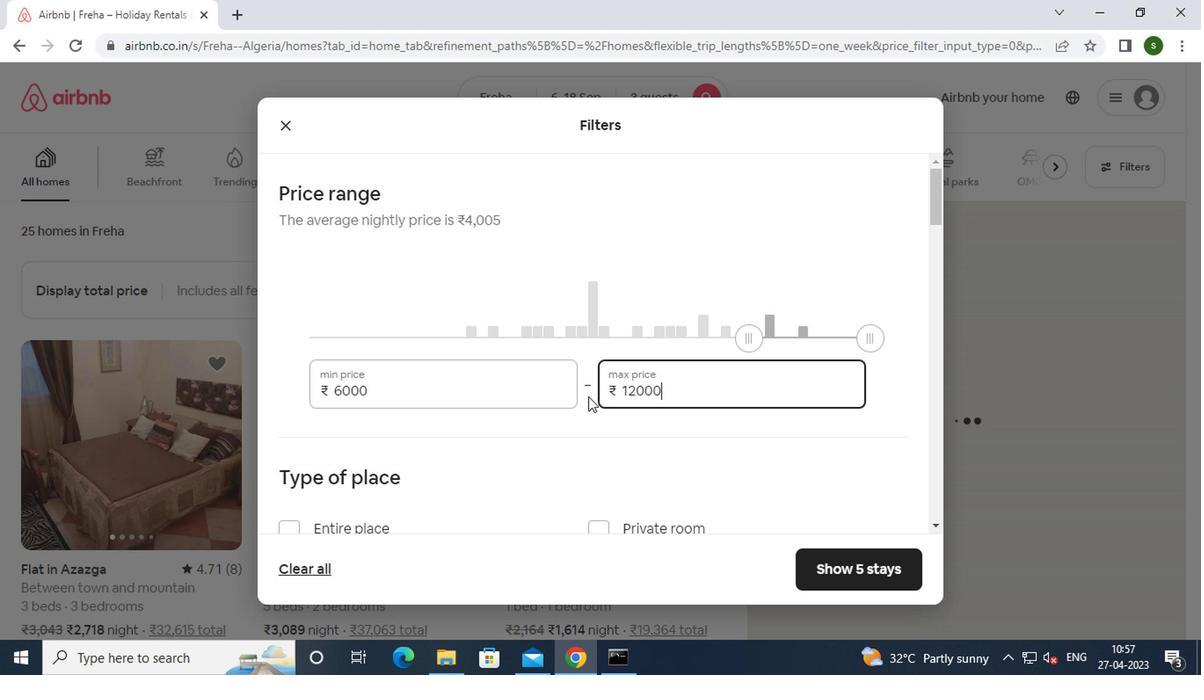 
Action: Mouse moved to (372, 366)
Screenshot: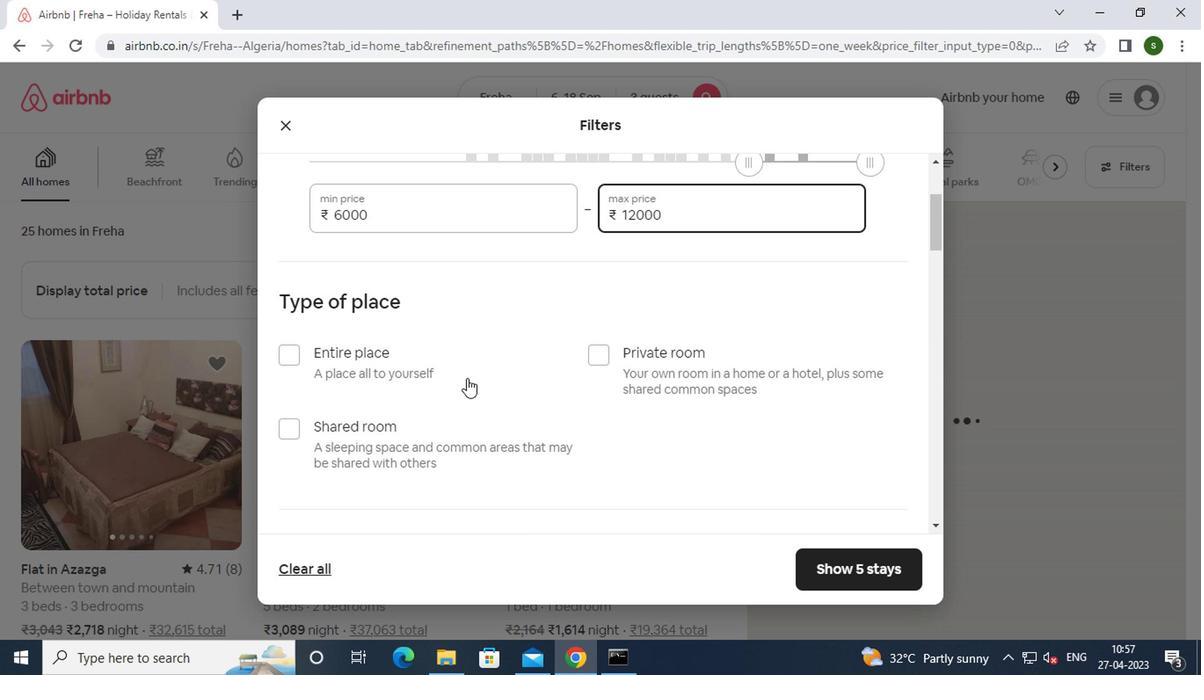 
Action: Mouse pressed left at (372, 366)
Screenshot: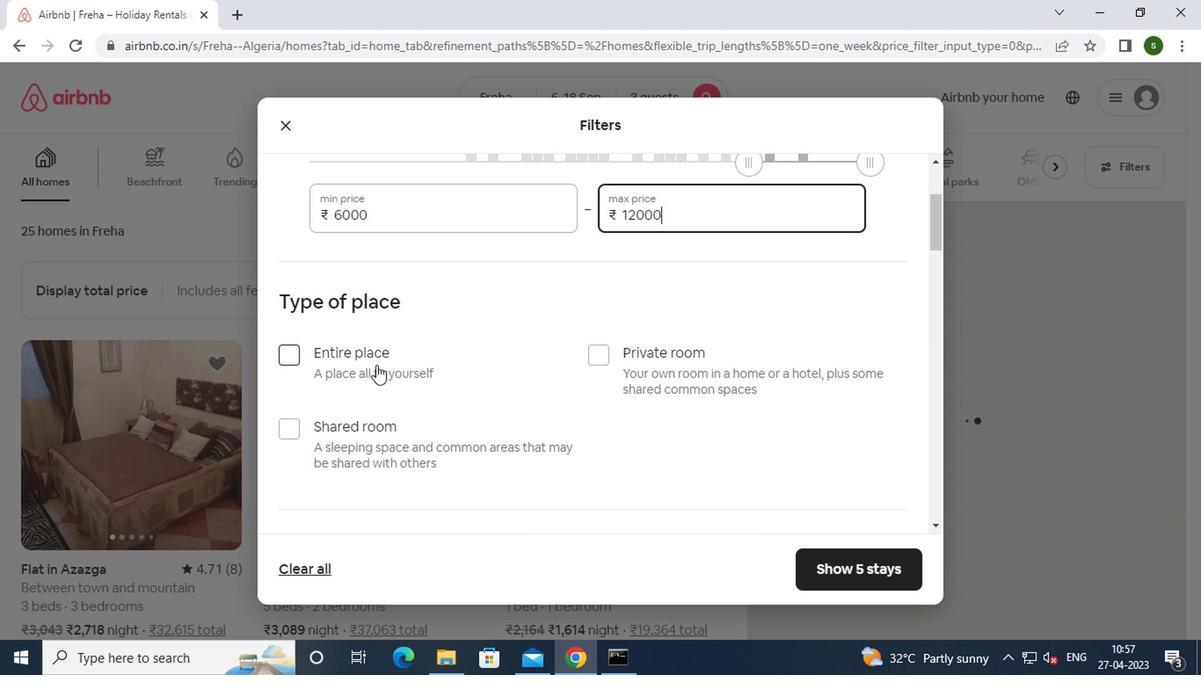 
Action: Mouse moved to (424, 352)
Screenshot: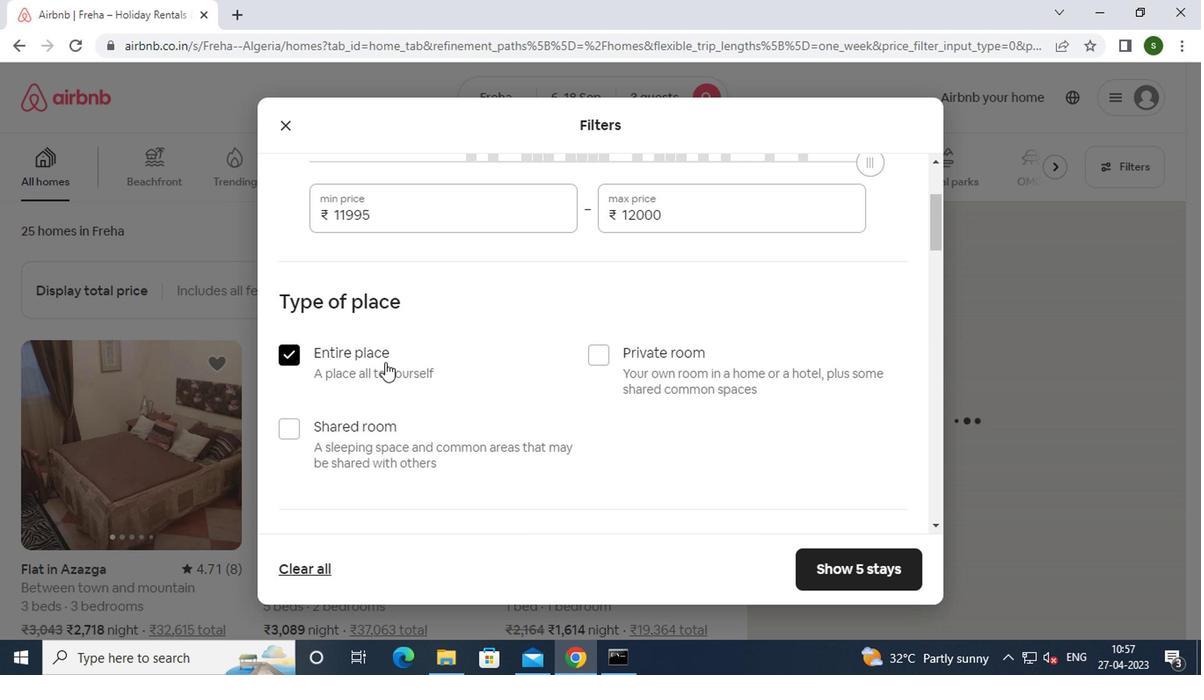 
Action: Mouse scrolled (424, 352) with delta (0, 0)
Screenshot: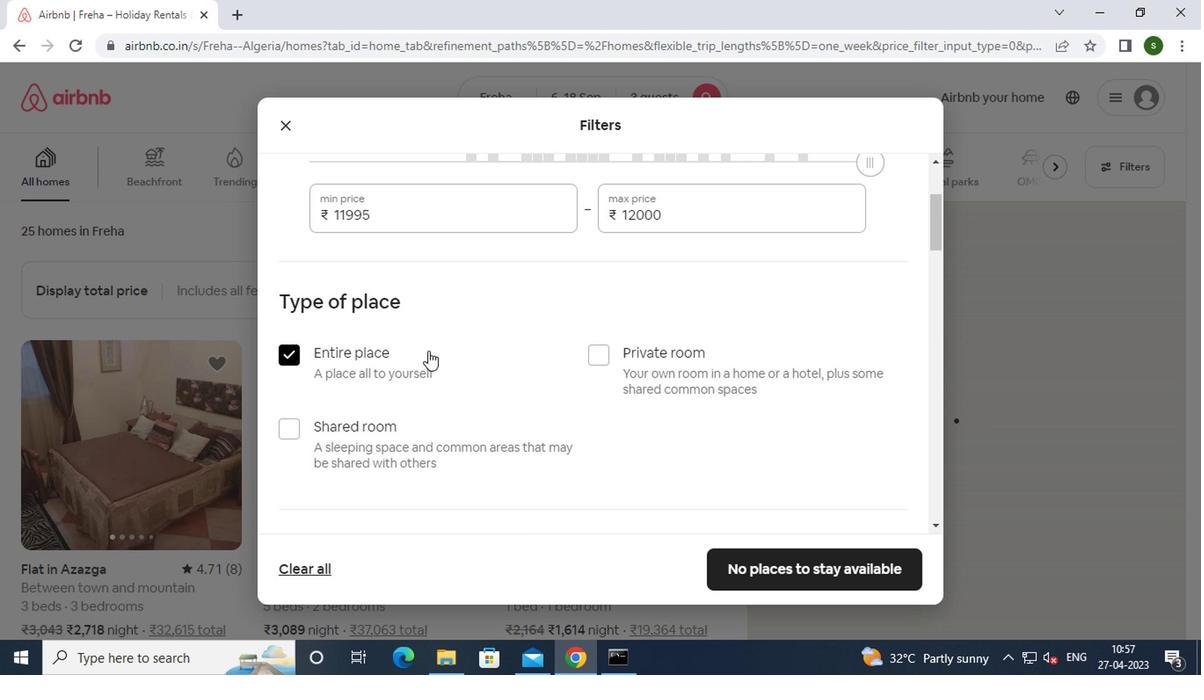 
Action: Mouse scrolled (424, 352) with delta (0, 0)
Screenshot: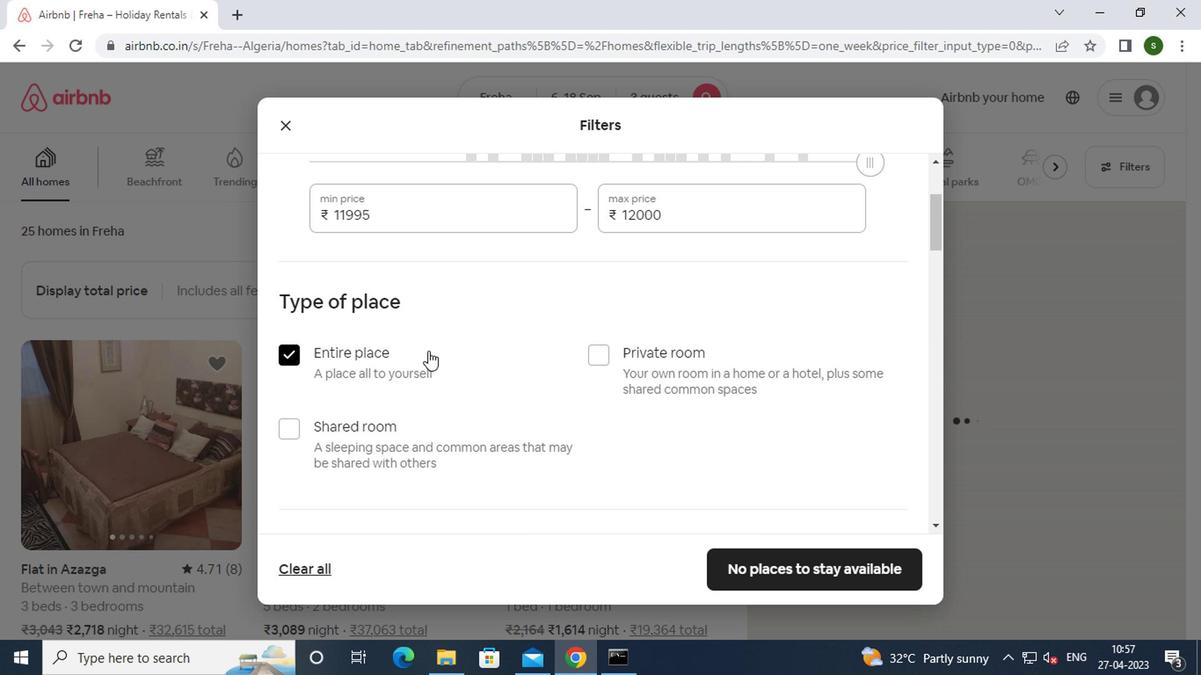 
Action: Mouse scrolled (424, 352) with delta (0, 0)
Screenshot: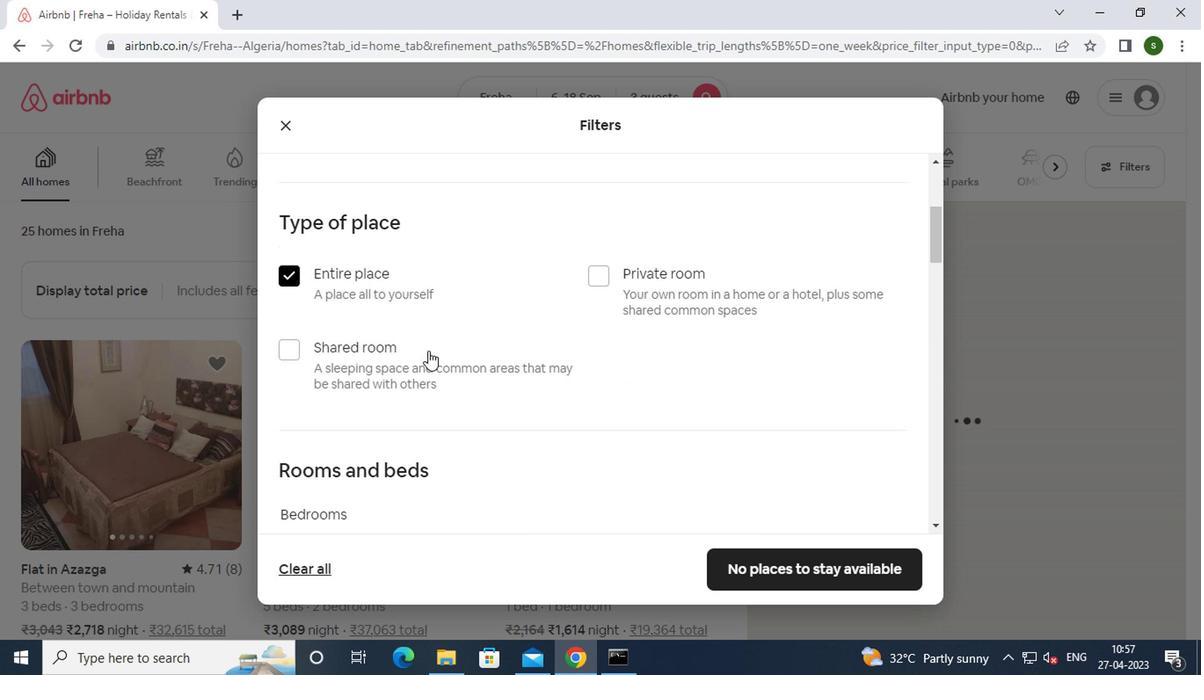 
Action: Mouse scrolled (424, 352) with delta (0, 0)
Screenshot: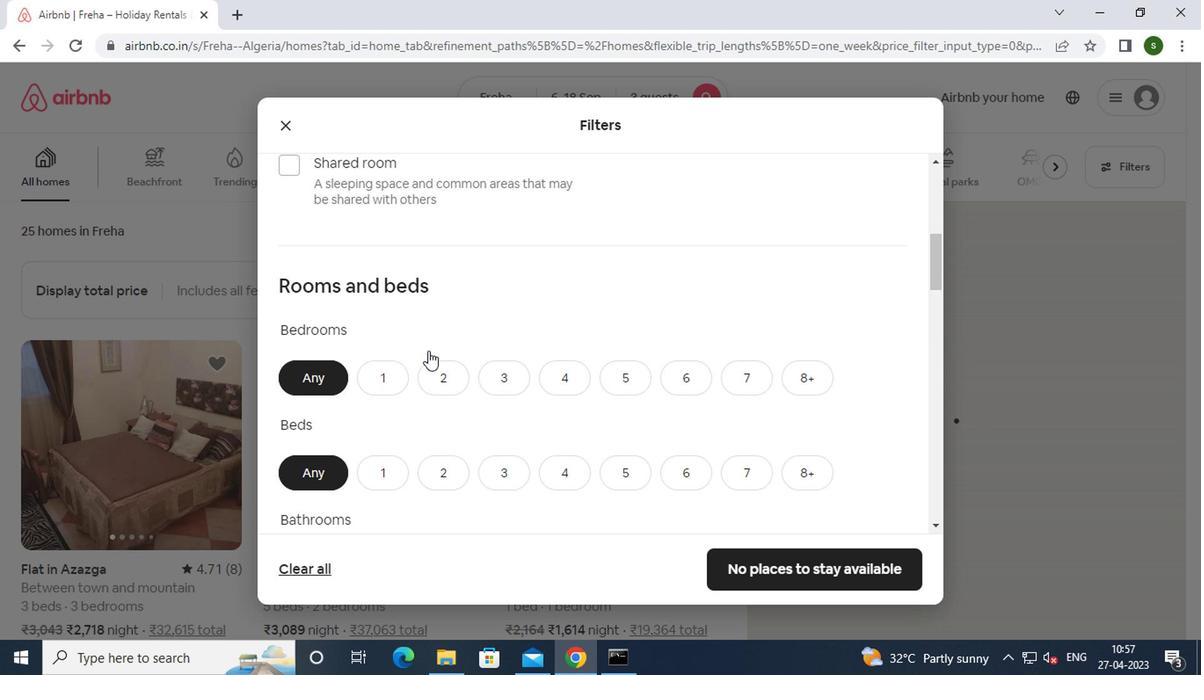 
Action: Mouse moved to (451, 295)
Screenshot: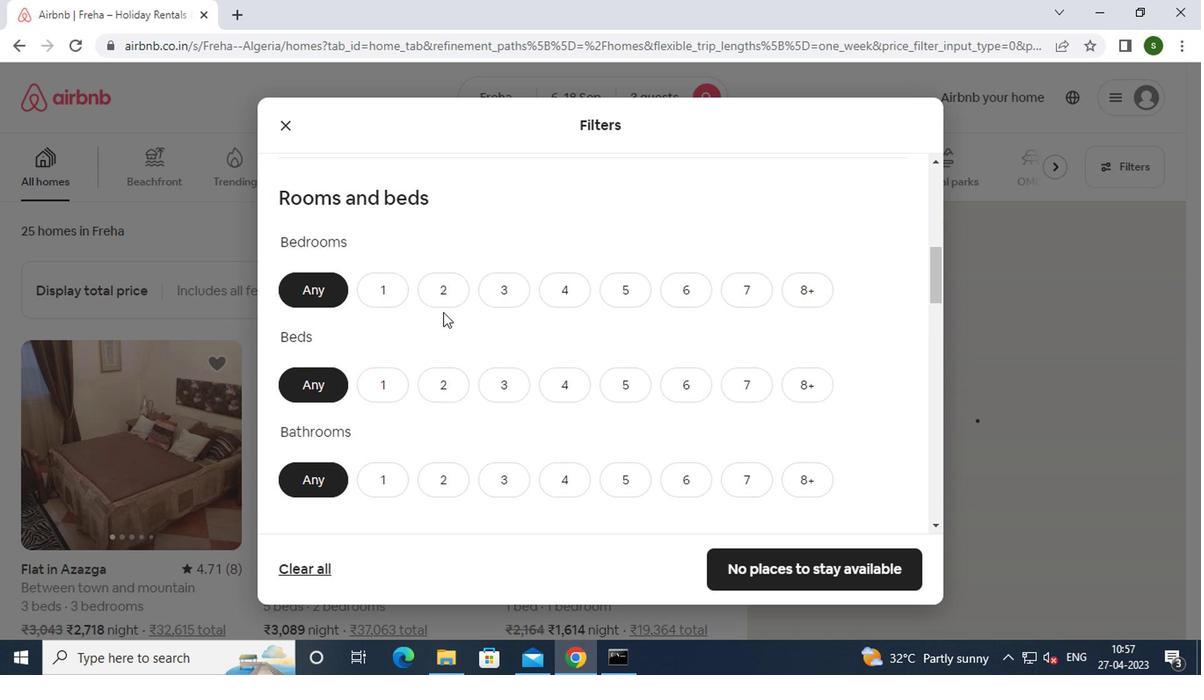 
Action: Mouse pressed left at (451, 295)
Screenshot: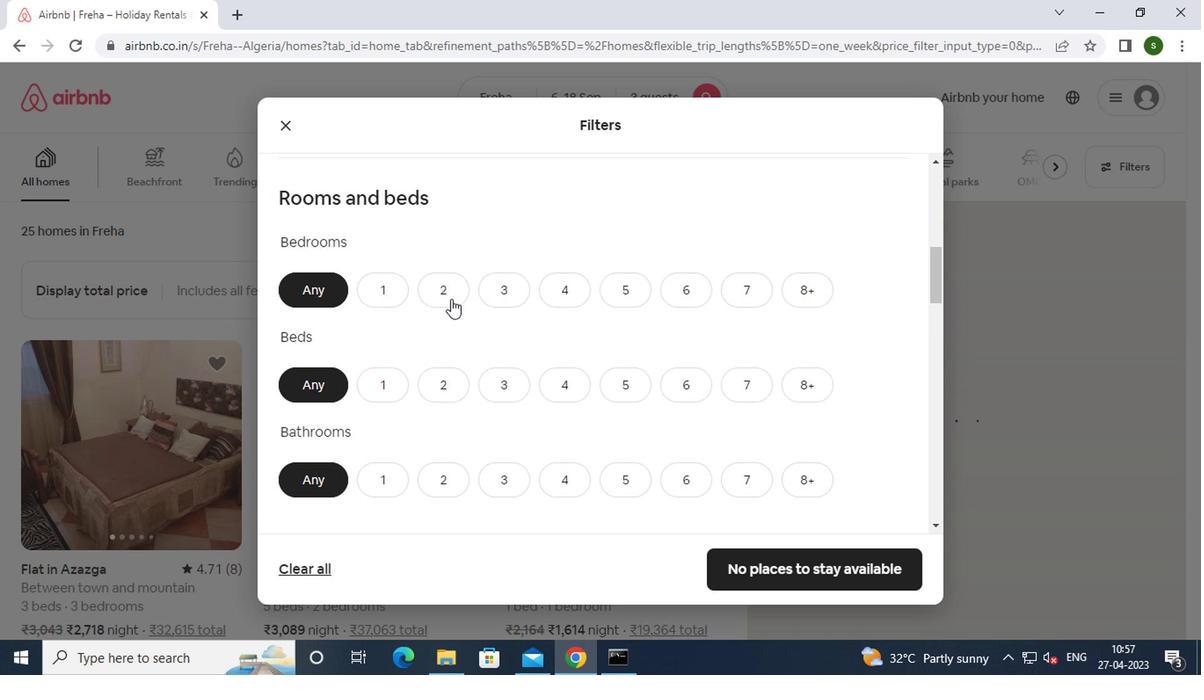 
Action: Mouse moved to (440, 381)
Screenshot: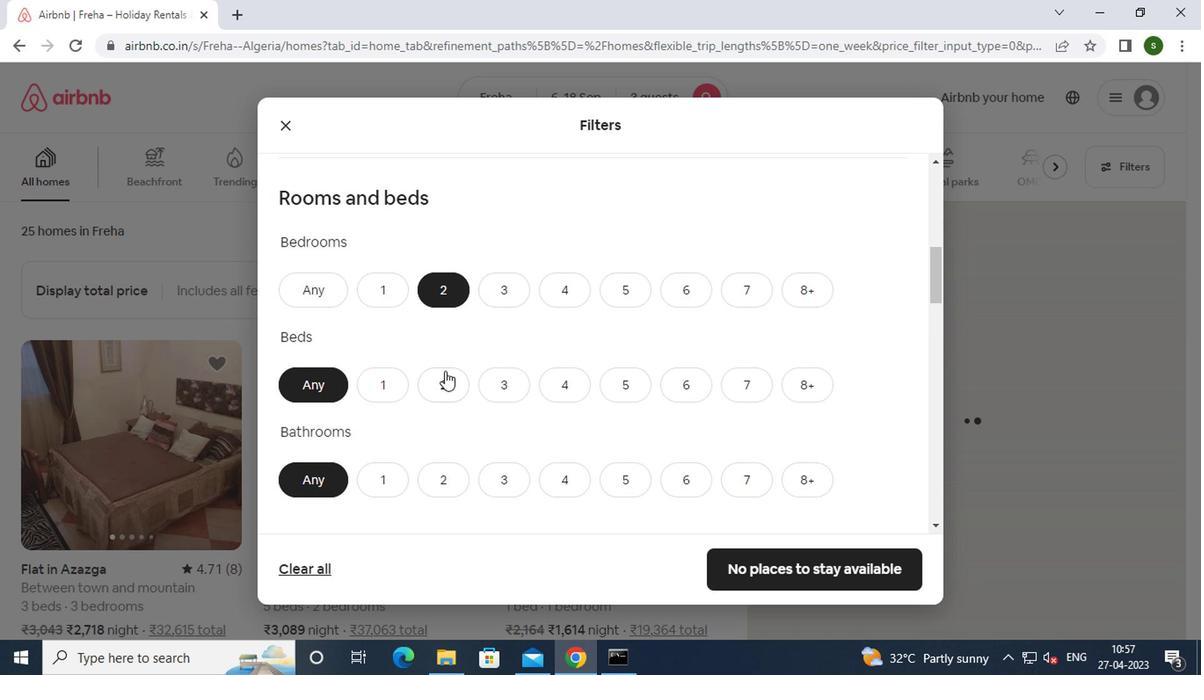 
Action: Mouse pressed left at (440, 381)
Screenshot: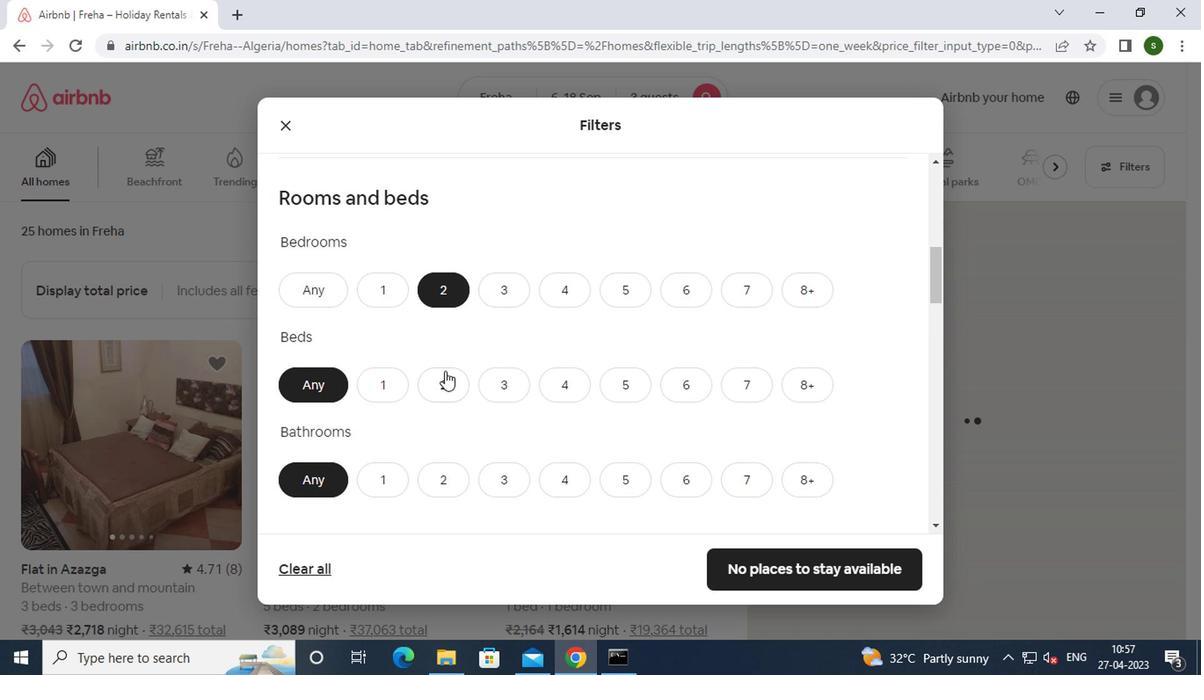 
Action: Mouse moved to (439, 481)
Screenshot: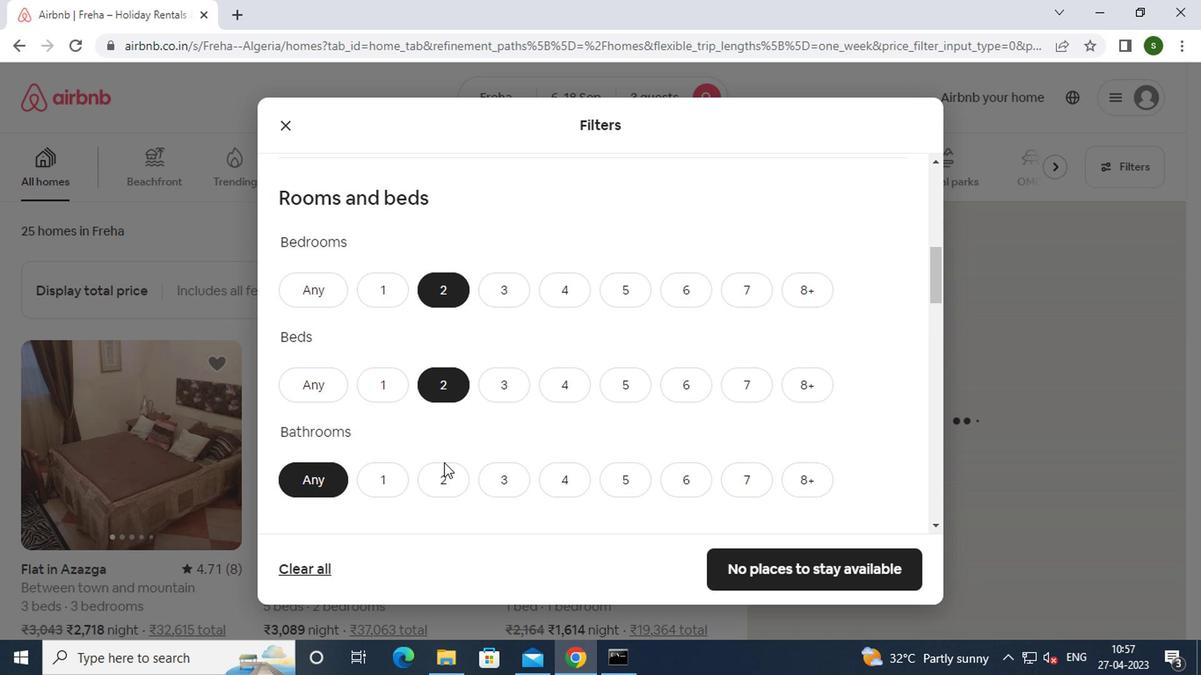 
Action: Mouse pressed left at (439, 481)
Screenshot: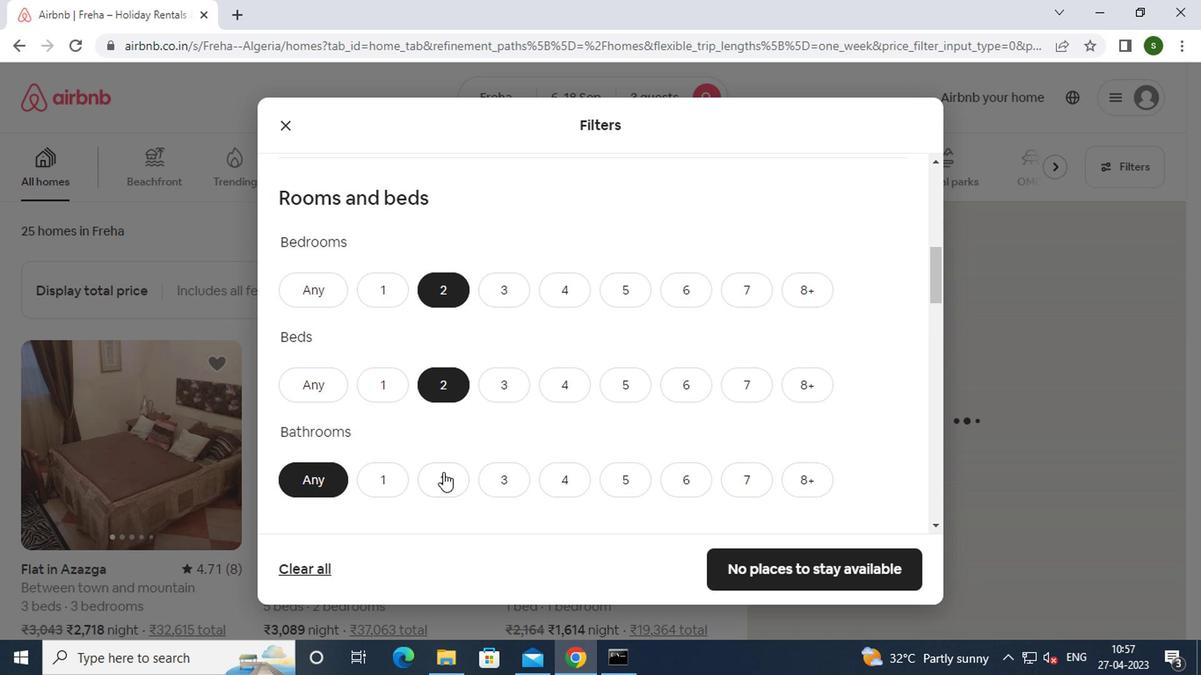 
Action: Mouse moved to (554, 357)
Screenshot: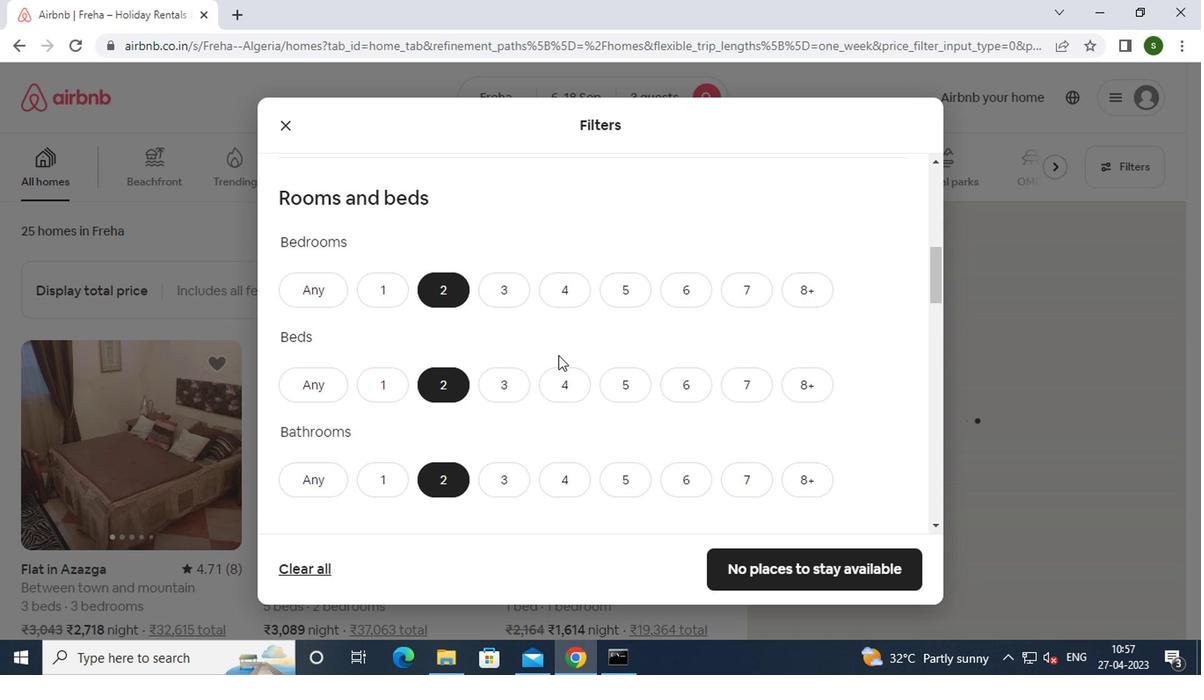 
Action: Mouse scrolled (554, 356) with delta (0, 0)
Screenshot: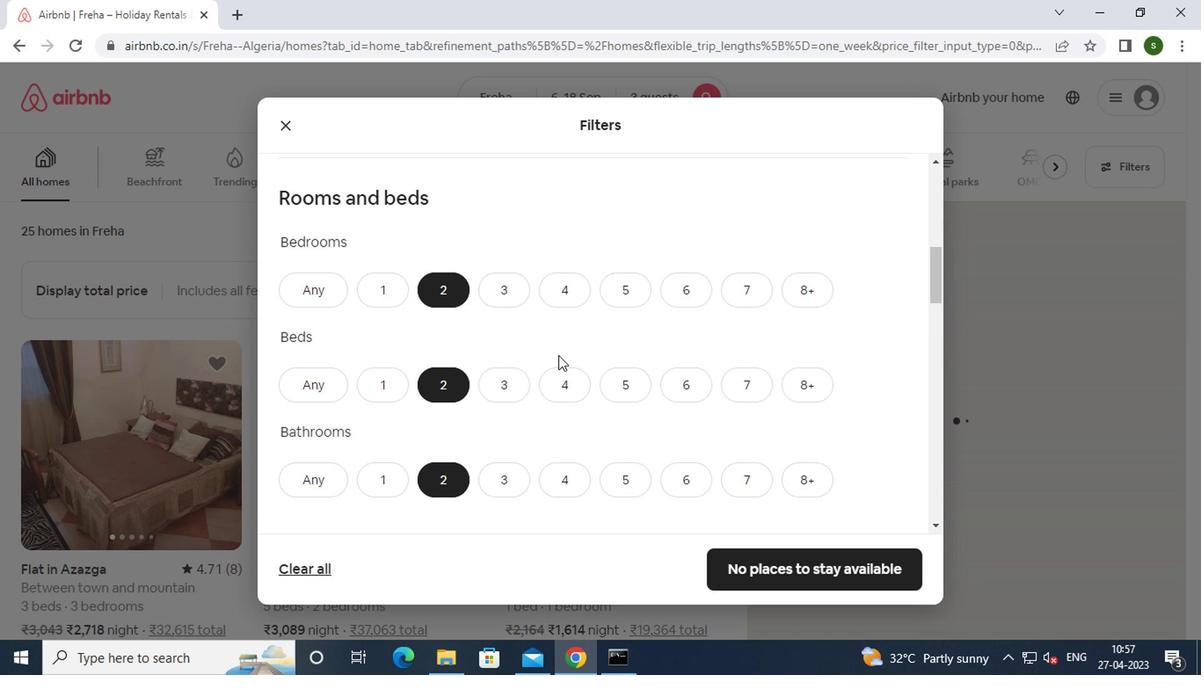 
Action: Mouse scrolled (554, 356) with delta (0, 0)
Screenshot: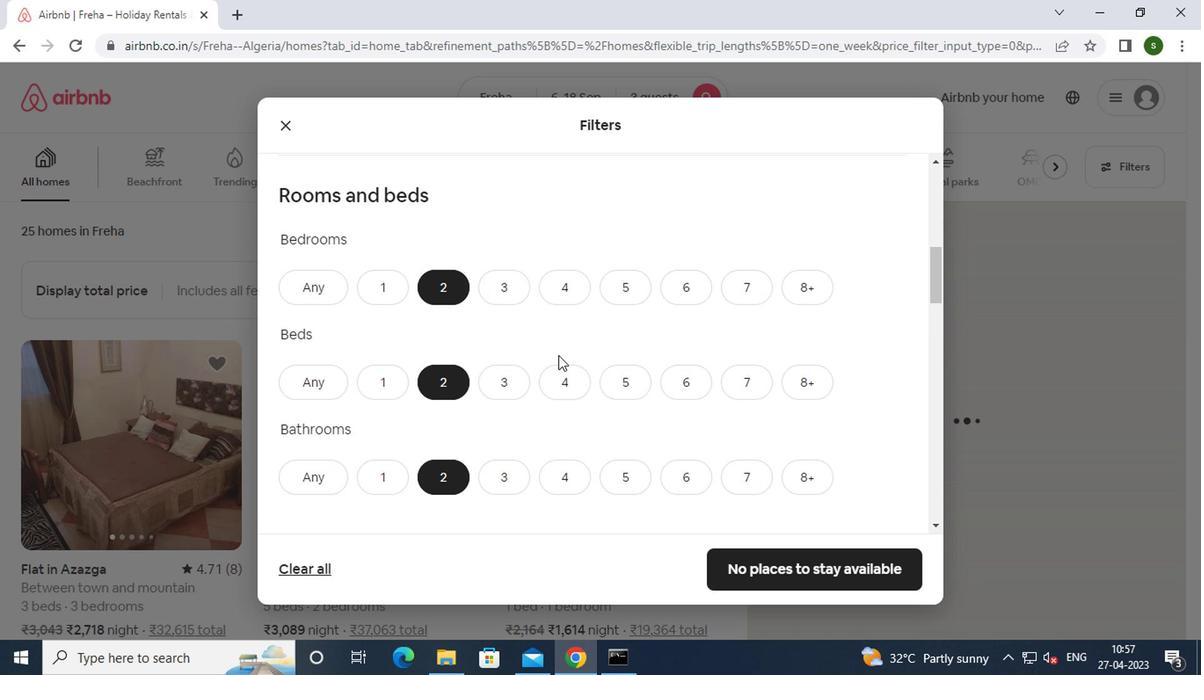 
Action: Mouse scrolled (554, 356) with delta (0, 0)
Screenshot: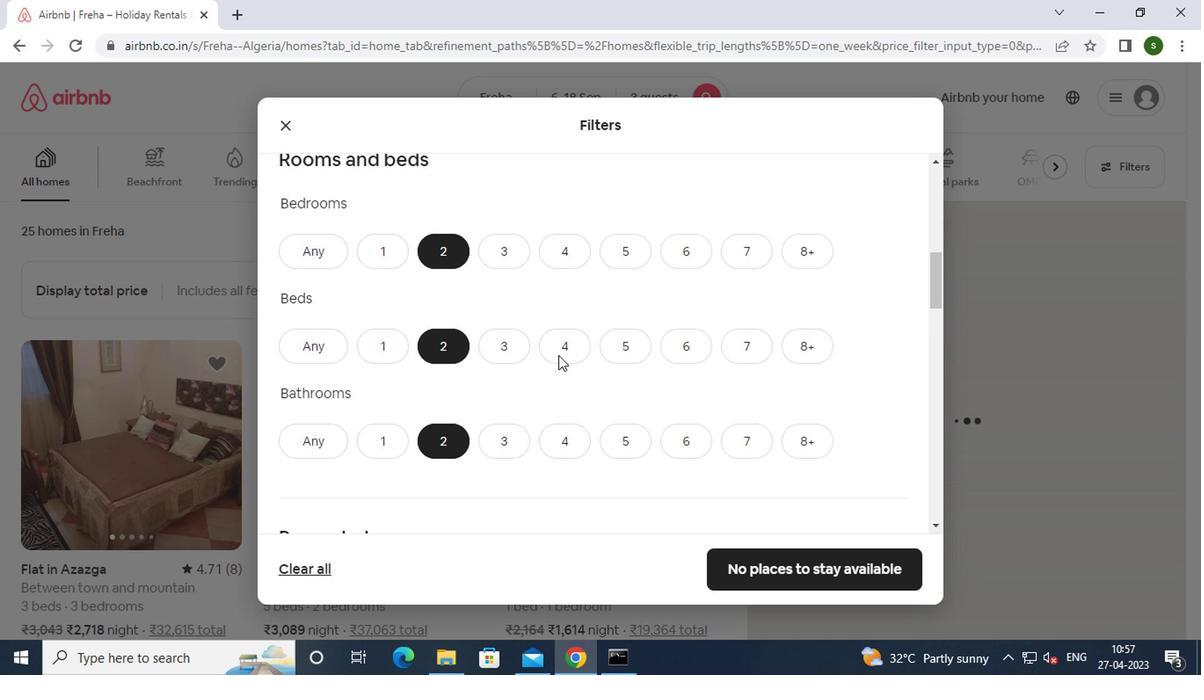 
Action: Mouse moved to (396, 397)
Screenshot: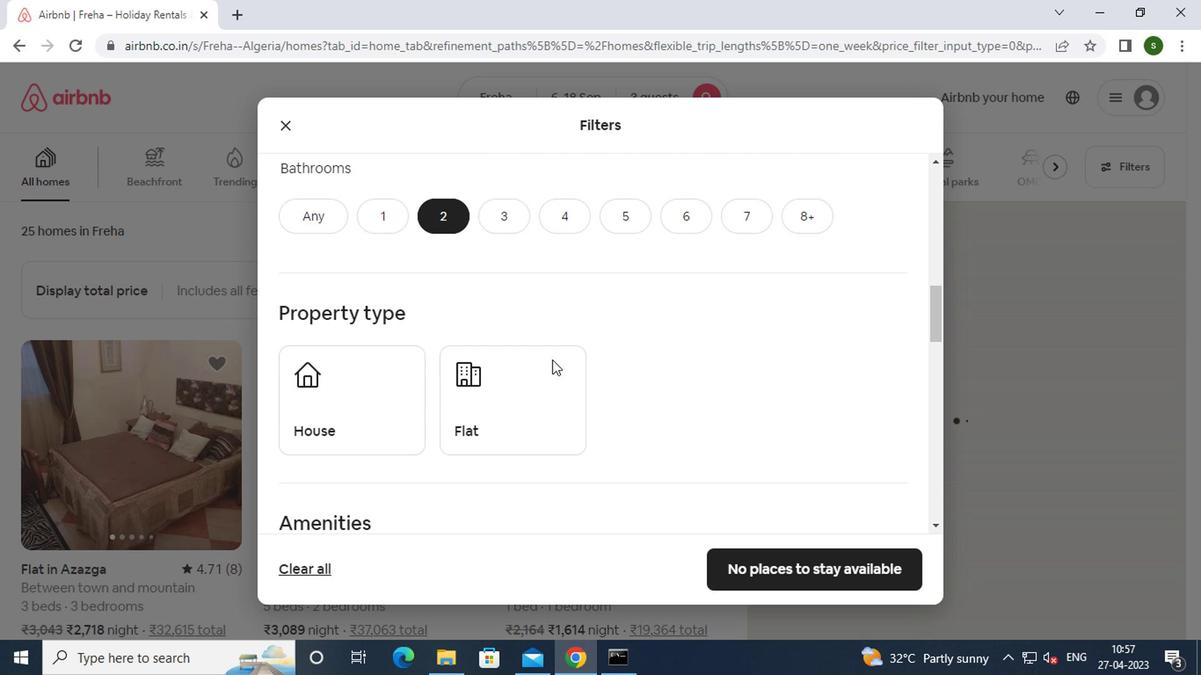 
Action: Mouse pressed left at (396, 397)
Screenshot: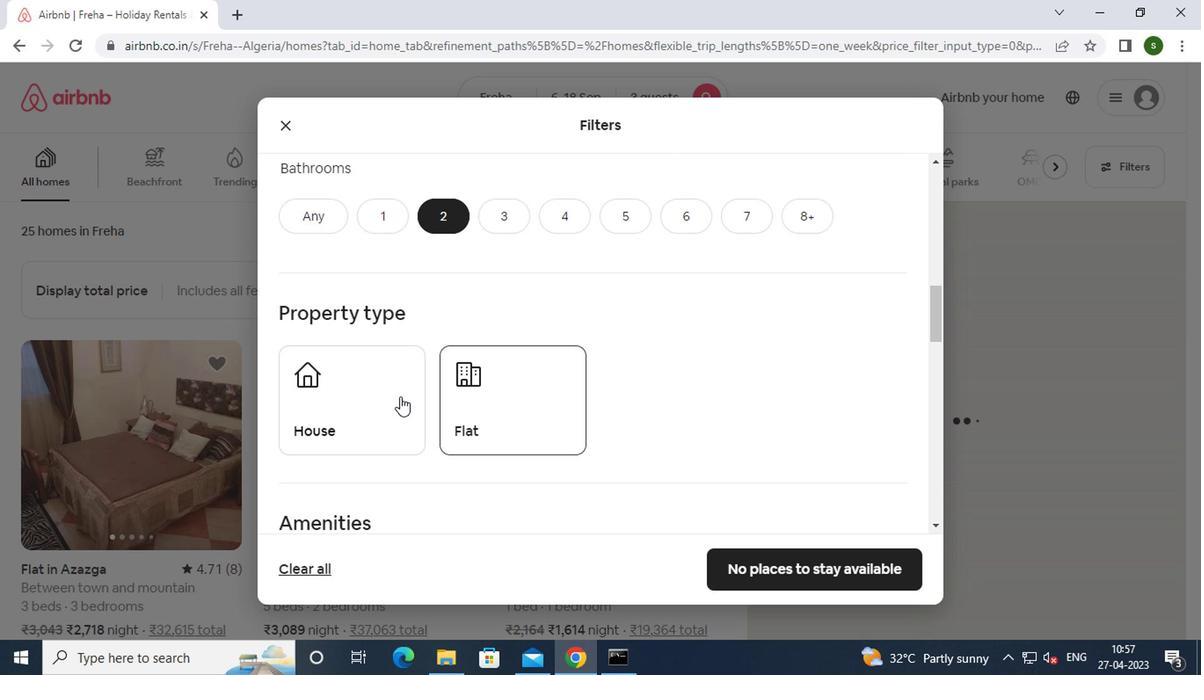 
Action: Mouse moved to (516, 396)
Screenshot: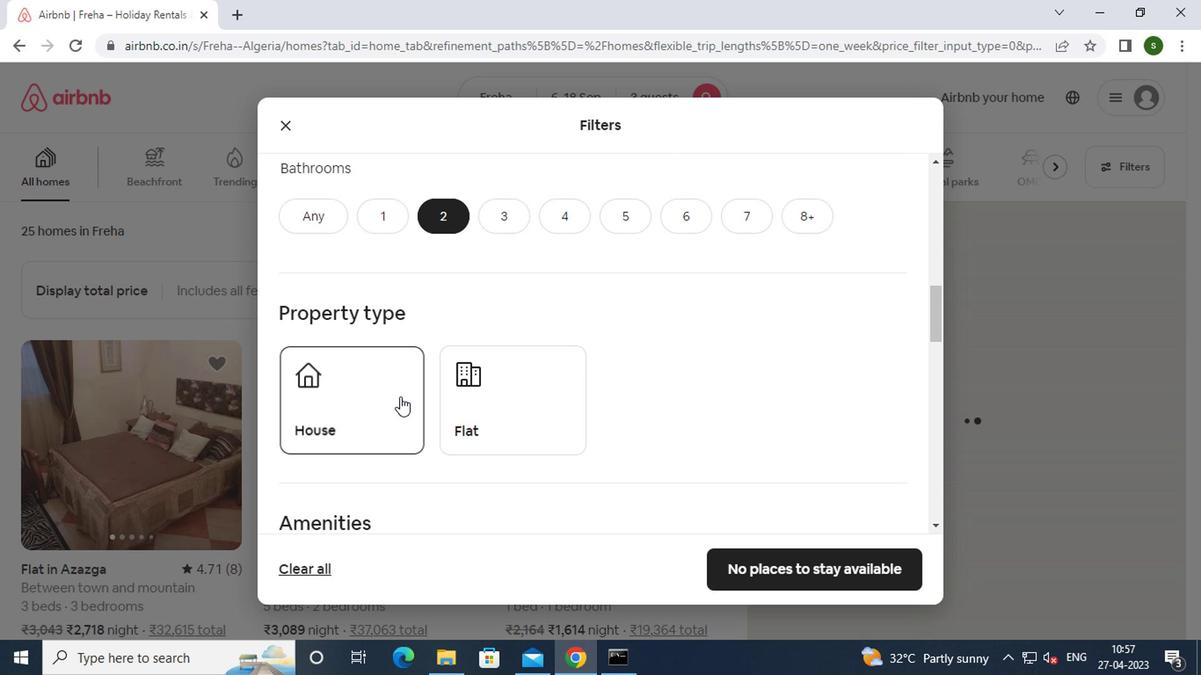 
Action: Mouse pressed left at (516, 396)
Screenshot: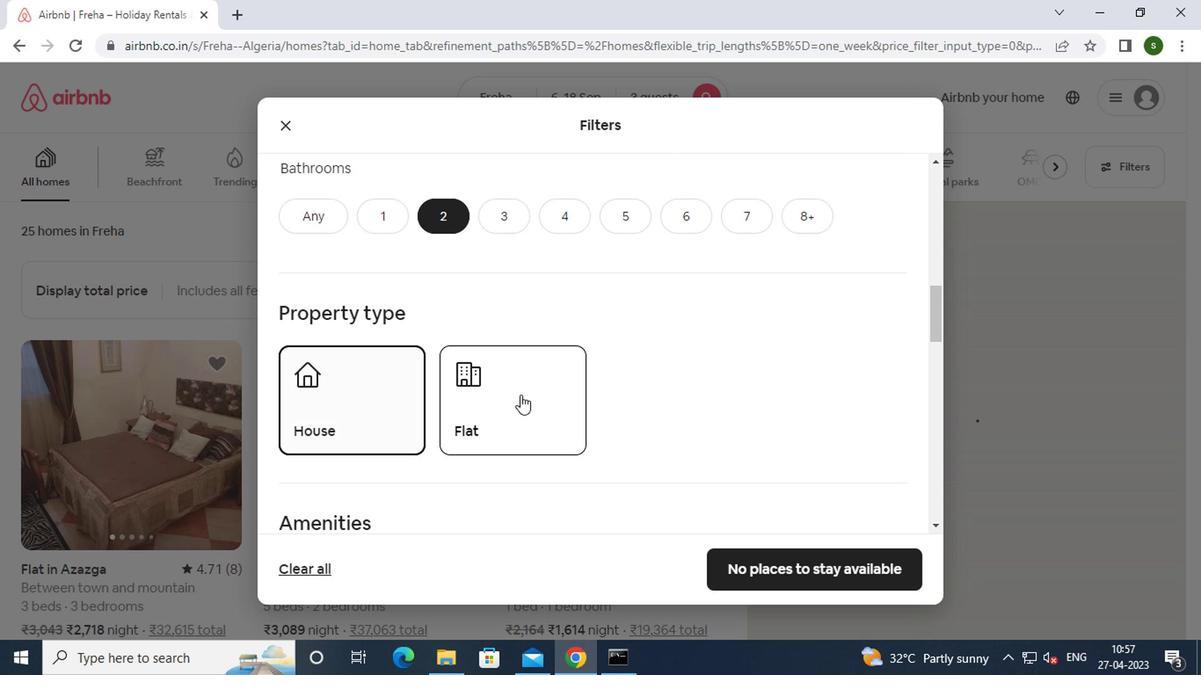 
Action: Mouse moved to (699, 335)
Screenshot: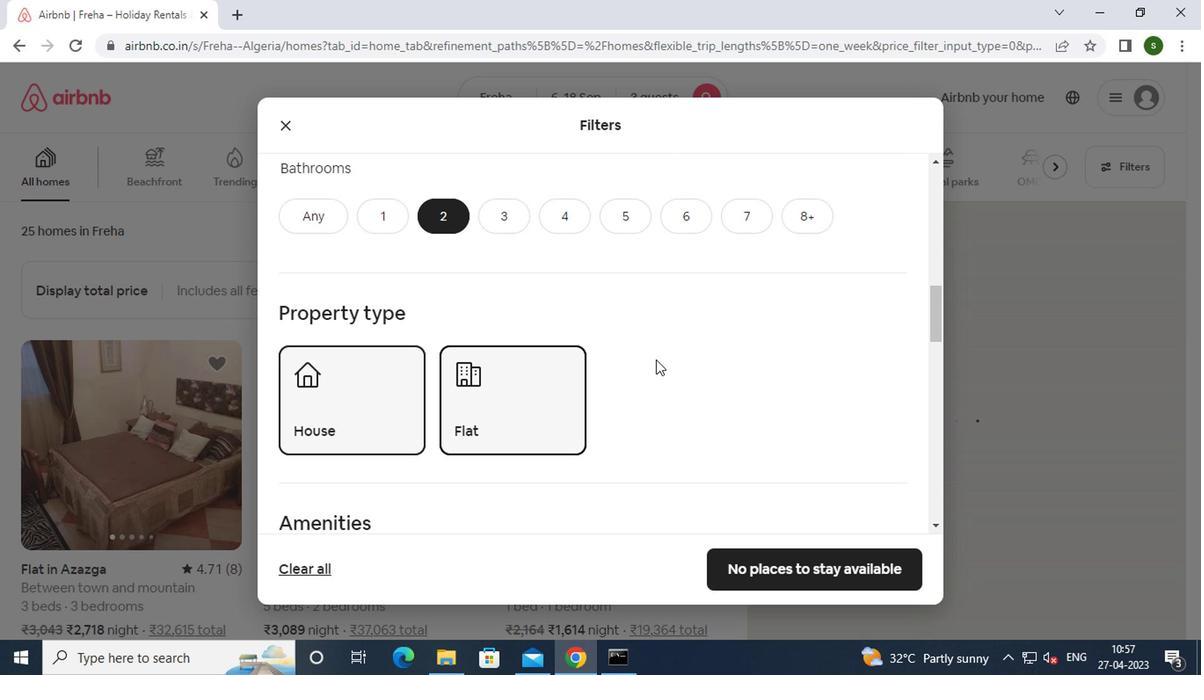
Action: Mouse scrolled (699, 334) with delta (0, -1)
Screenshot: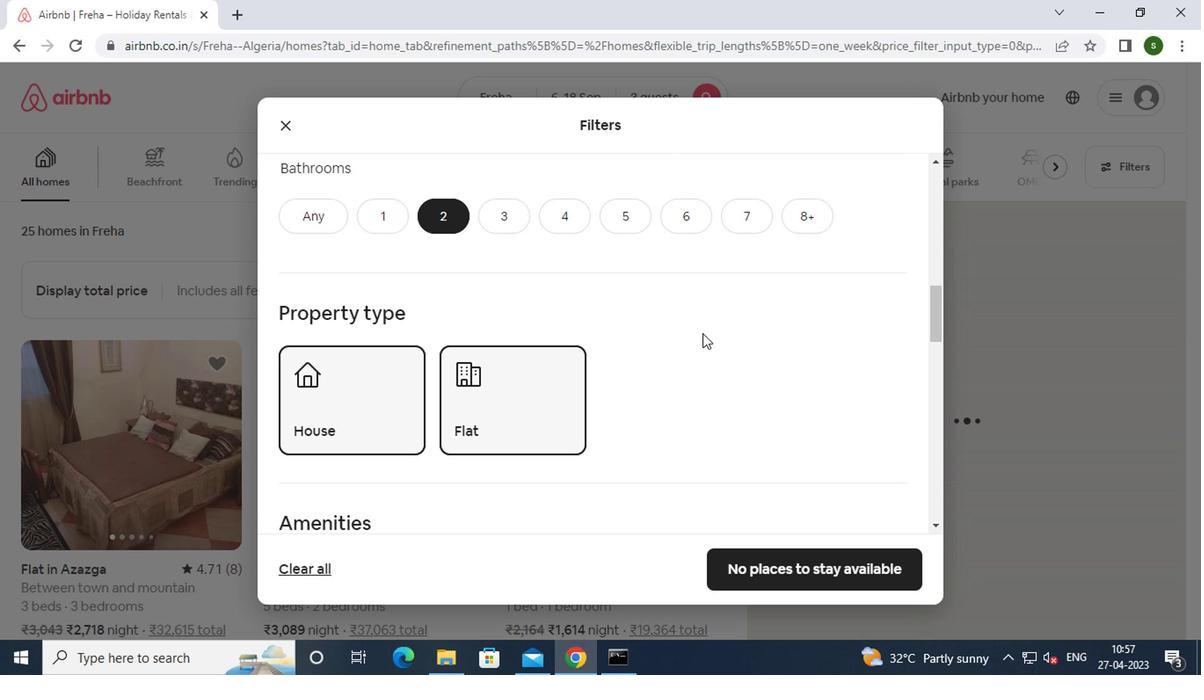 
Action: Mouse scrolled (699, 334) with delta (0, -1)
Screenshot: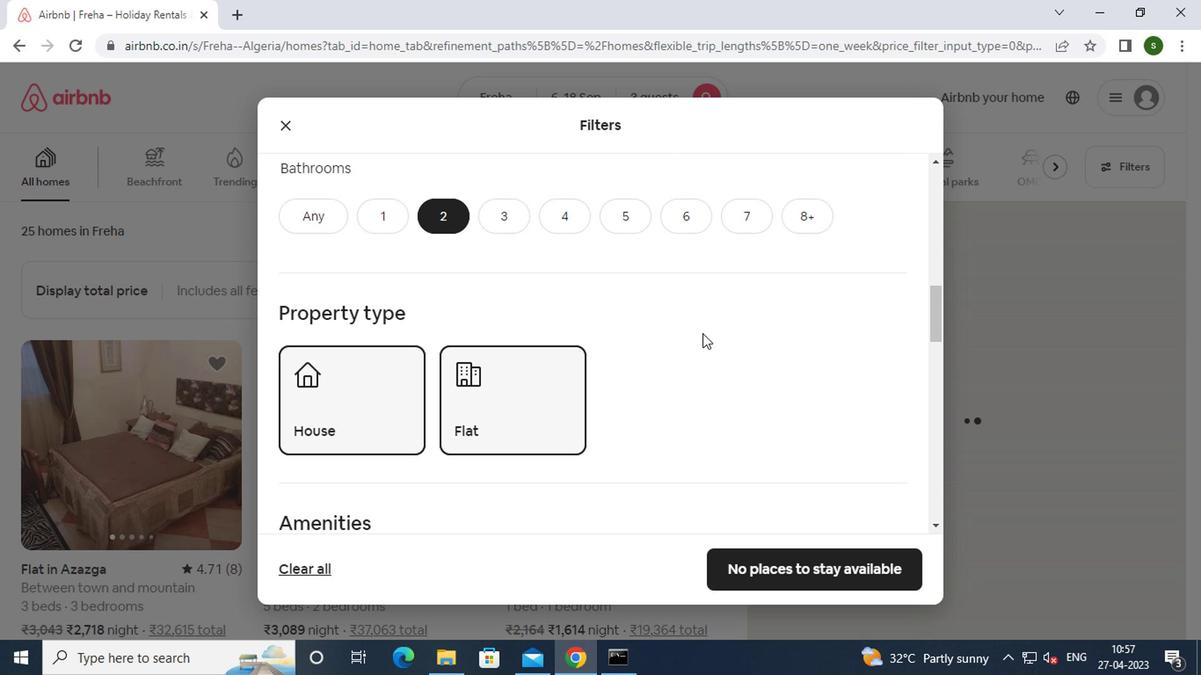 
Action: Mouse scrolled (699, 334) with delta (0, -1)
Screenshot: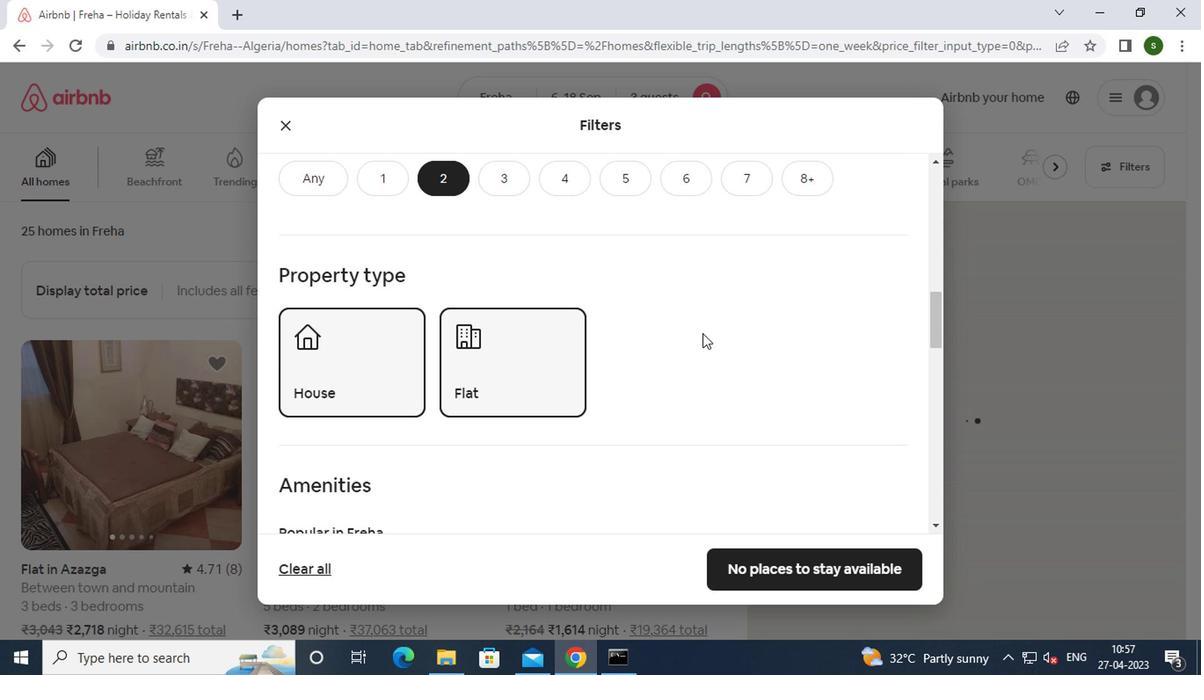 
Action: Mouse scrolled (699, 334) with delta (0, -1)
Screenshot: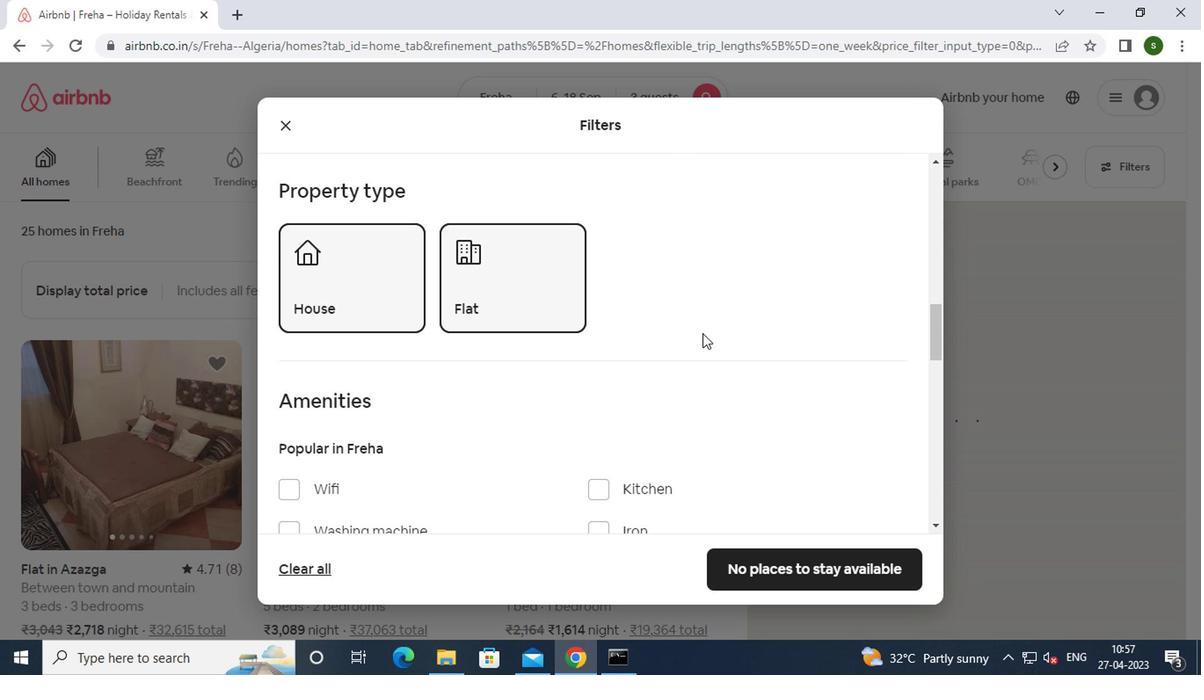 
Action: Mouse moved to (730, 350)
Screenshot: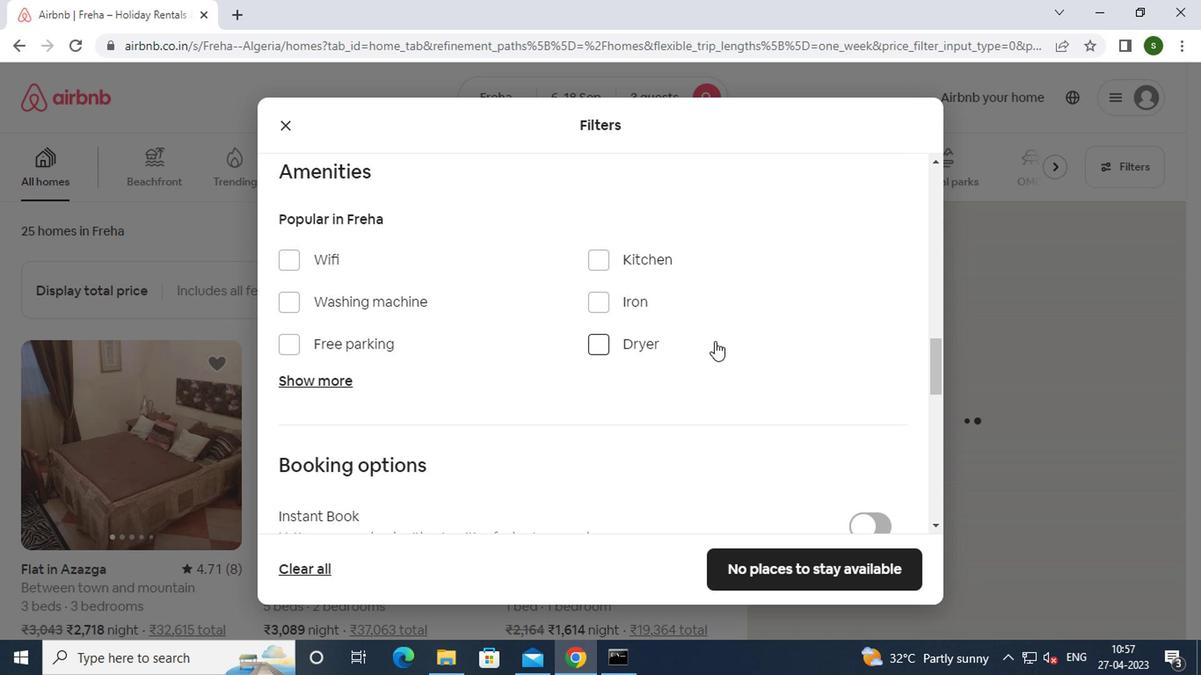 
Action: Mouse scrolled (730, 349) with delta (0, 0)
Screenshot: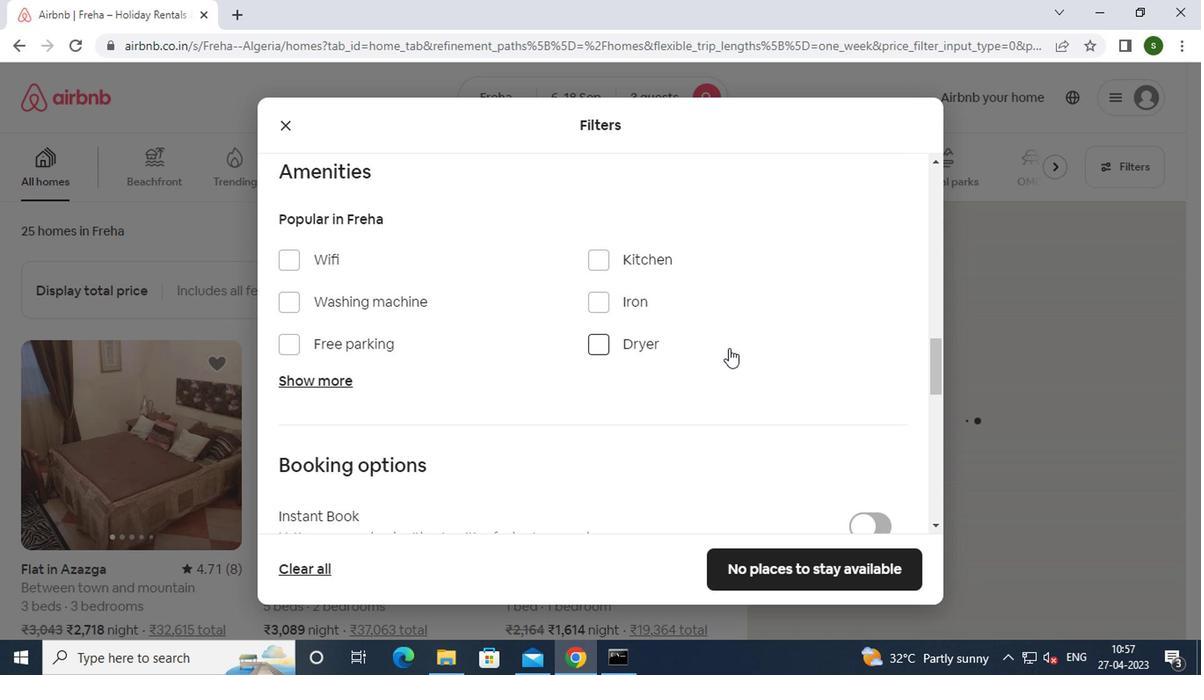 
Action: Mouse scrolled (730, 349) with delta (0, 0)
Screenshot: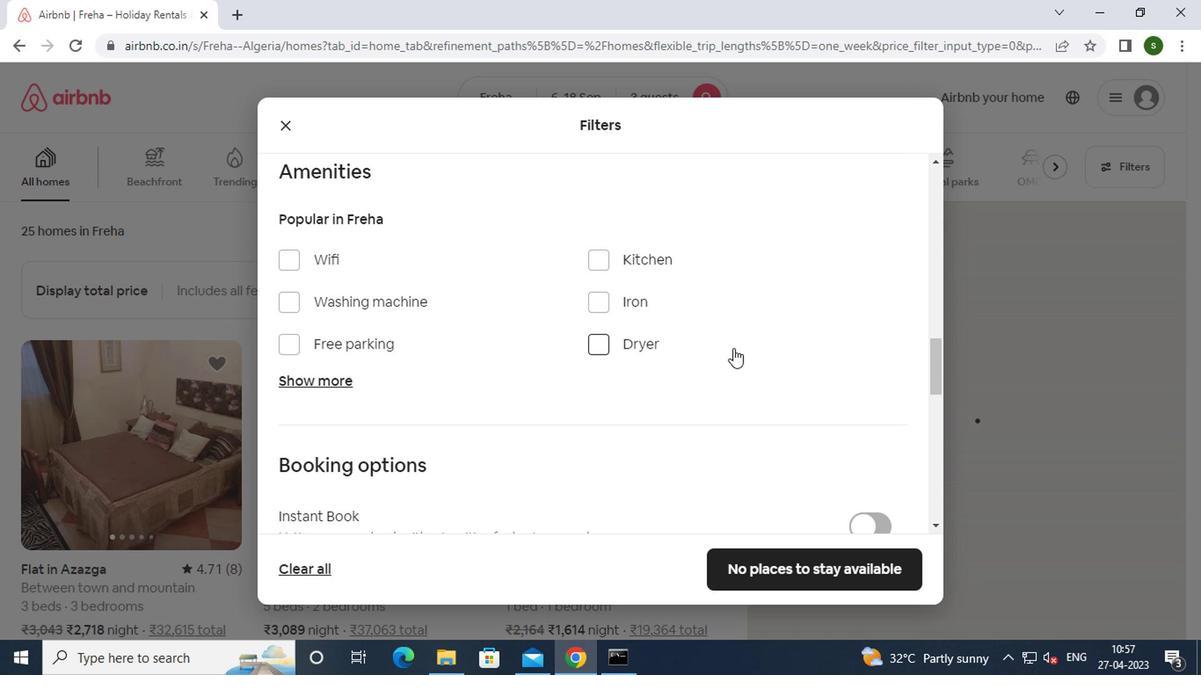 
Action: Mouse moved to (857, 409)
Screenshot: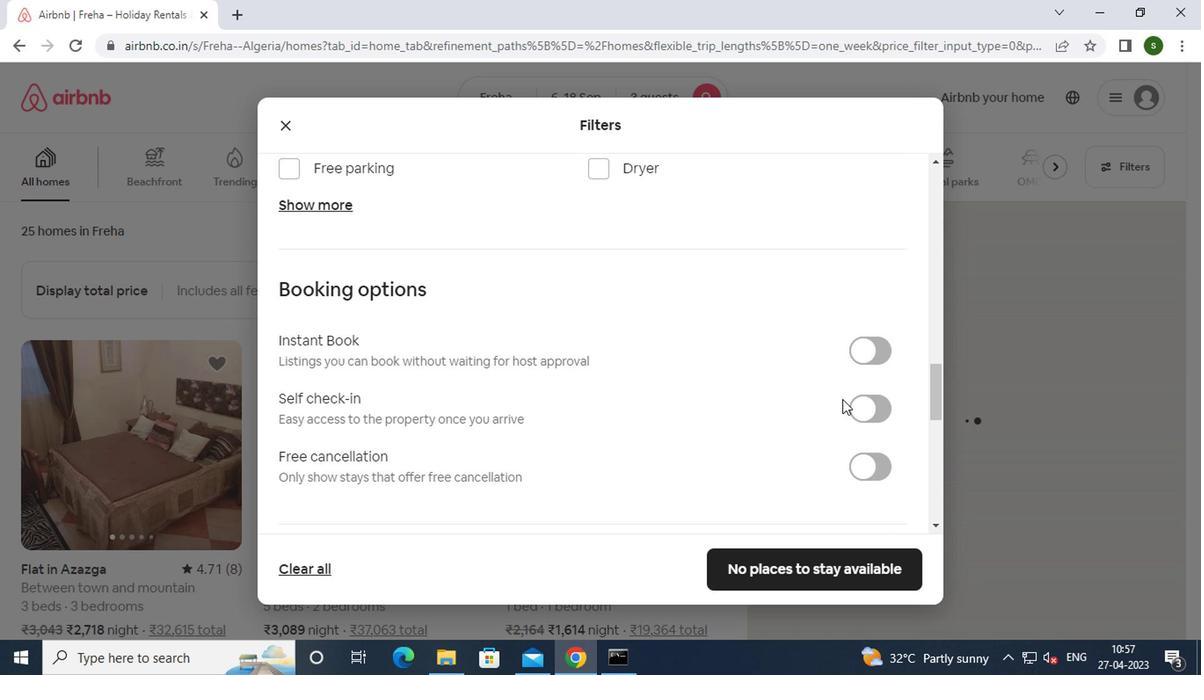 
Action: Mouse pressed left at (857, 409)
Screenshot: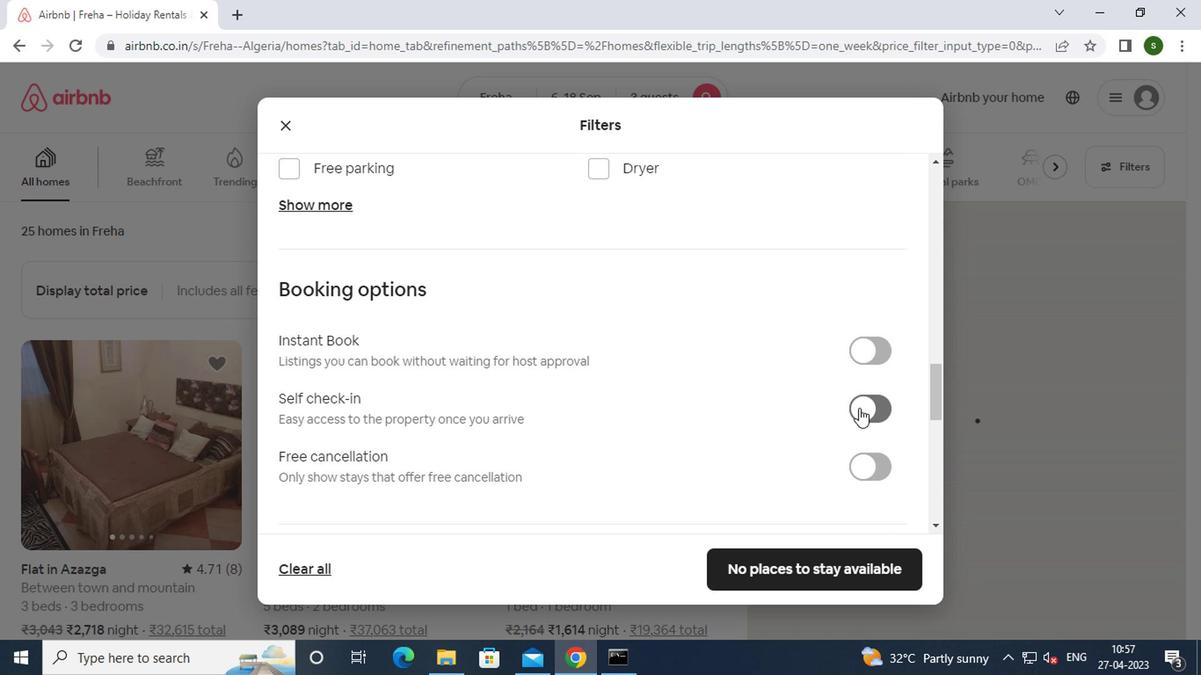 
Action: Mouse moved to (803, 558)
Screenshot: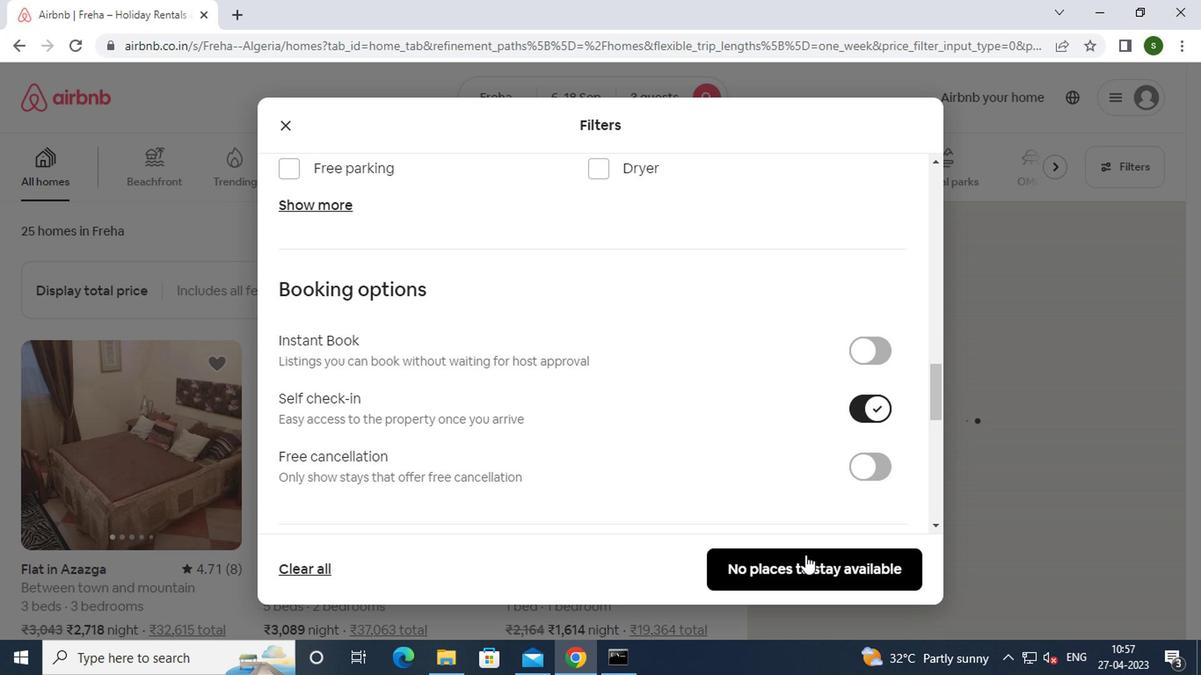 
Action: Mouse pressed left at (803, 558)
Screenshot: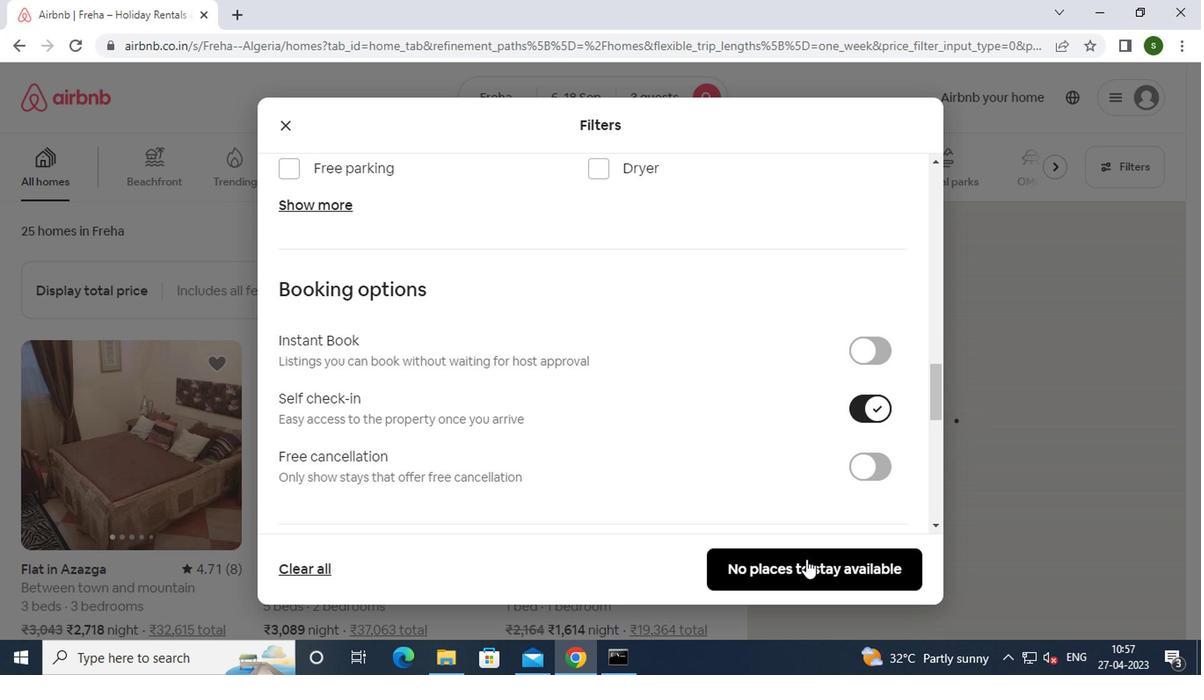 
